 Task: Create a due date automation trigger when advanced on, on the monday of the week before a card is due add fields with custom field "Resume" set to a number greater or equal to 1 and greater or equal to 10 at 11:00 AM.
Action: Mouse moved to (973, 302)
Screenshot: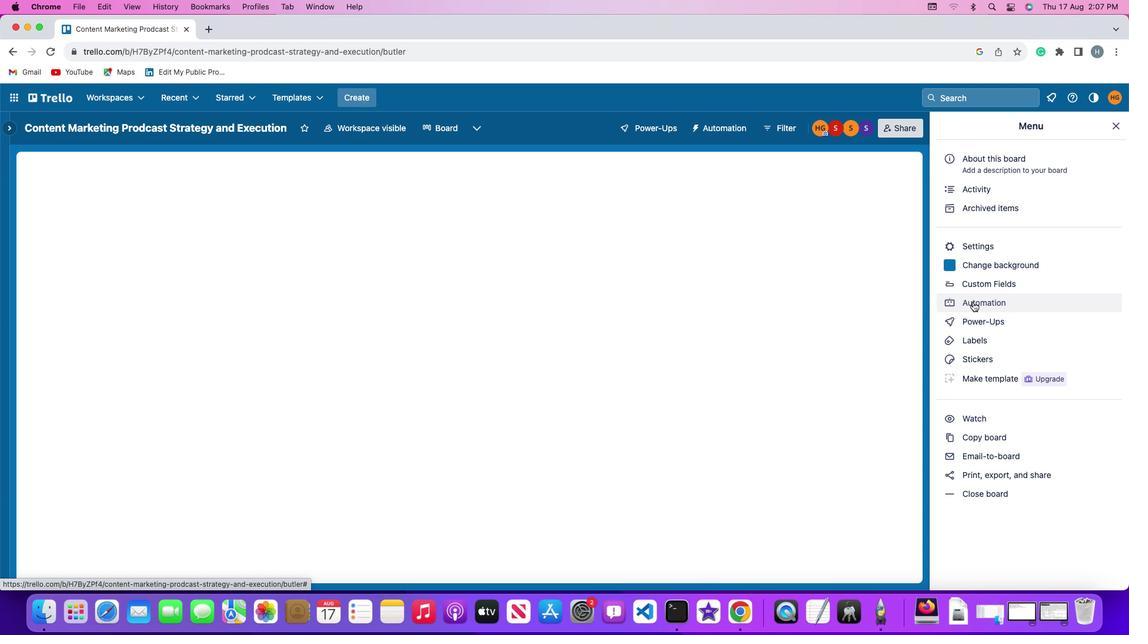 
Action: Mouse pressed left at (973, 302)
Screenshot: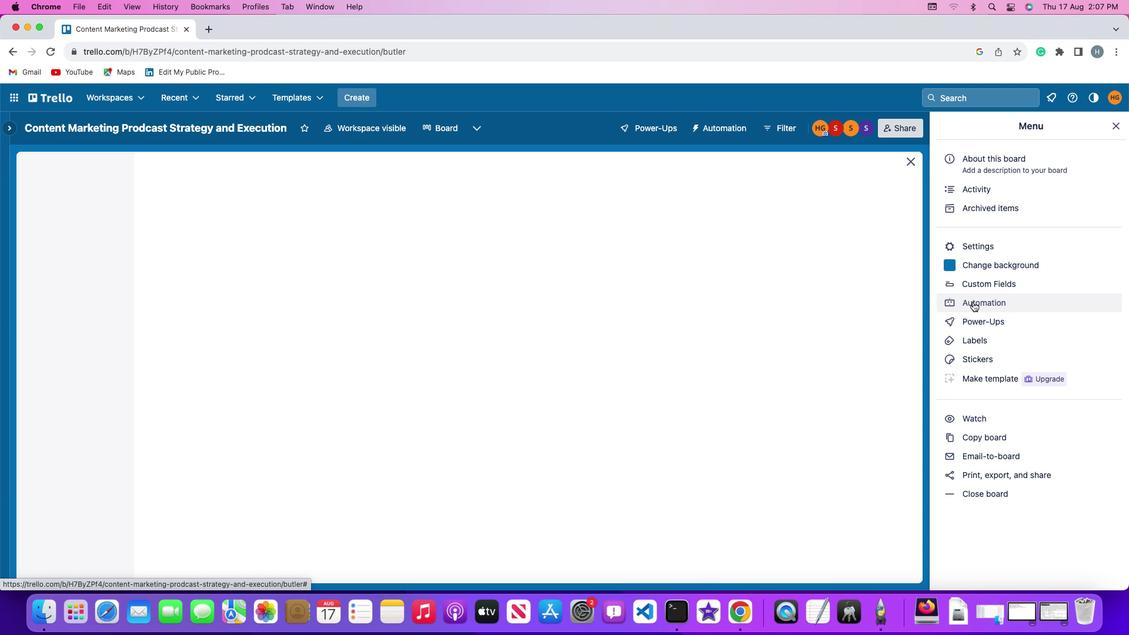 
Action: Mouse pressed left at (973, 302)
Screenshot: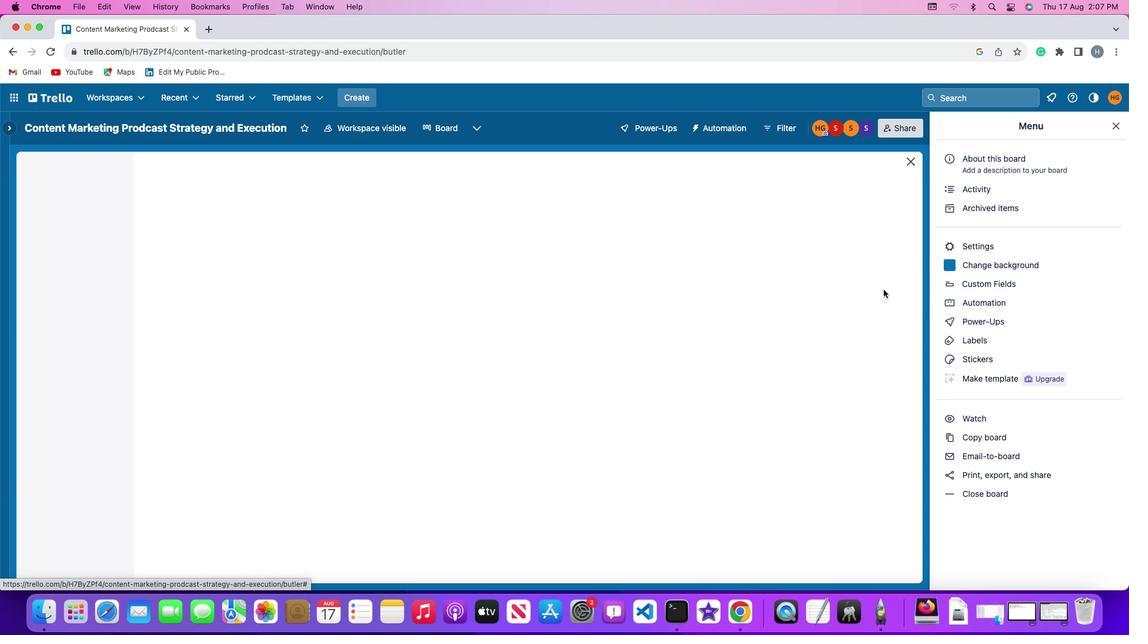 
Action: Mouse moved to (58, 275)
Screenshot: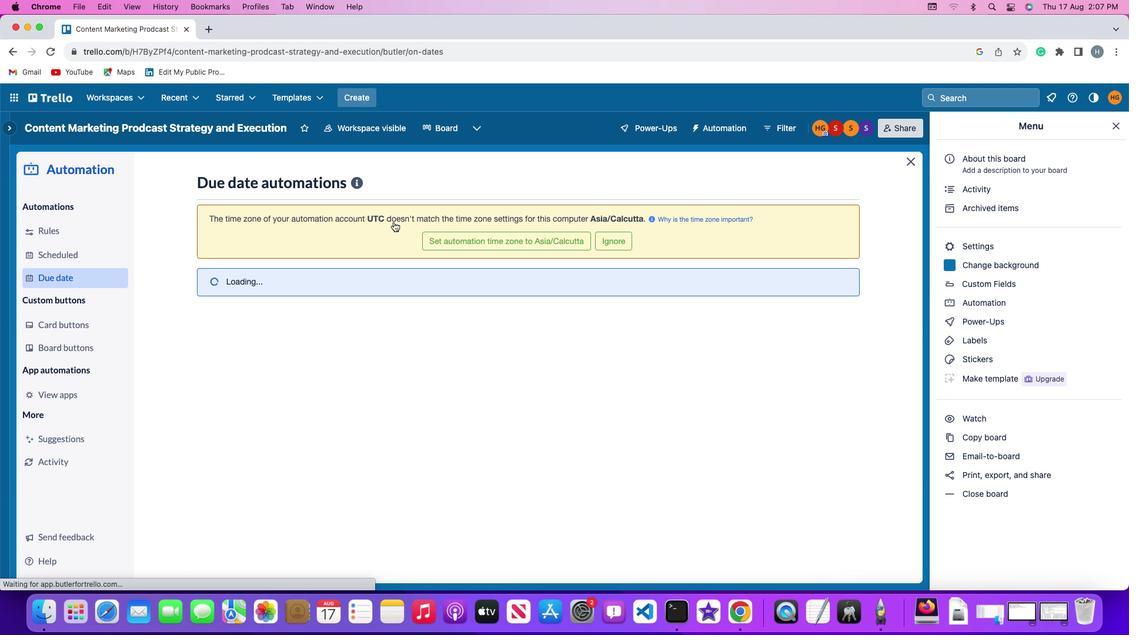 
Action: Mouse pressed left at (58, 275)
Screenshot: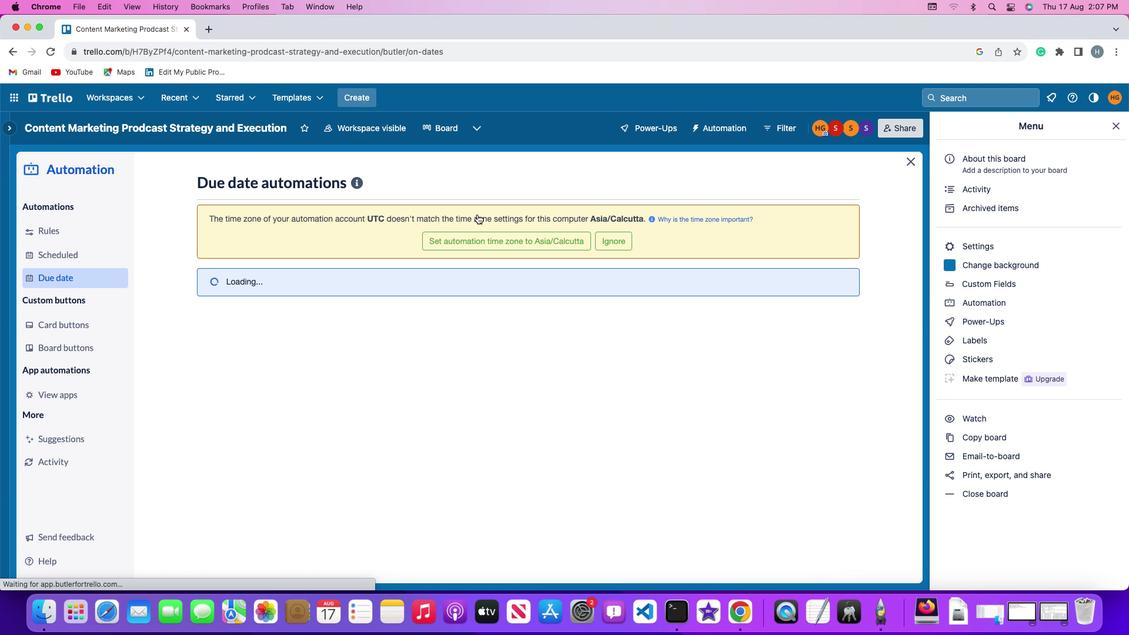 
Action: Mouse moved to (771, 180)
Screenshot: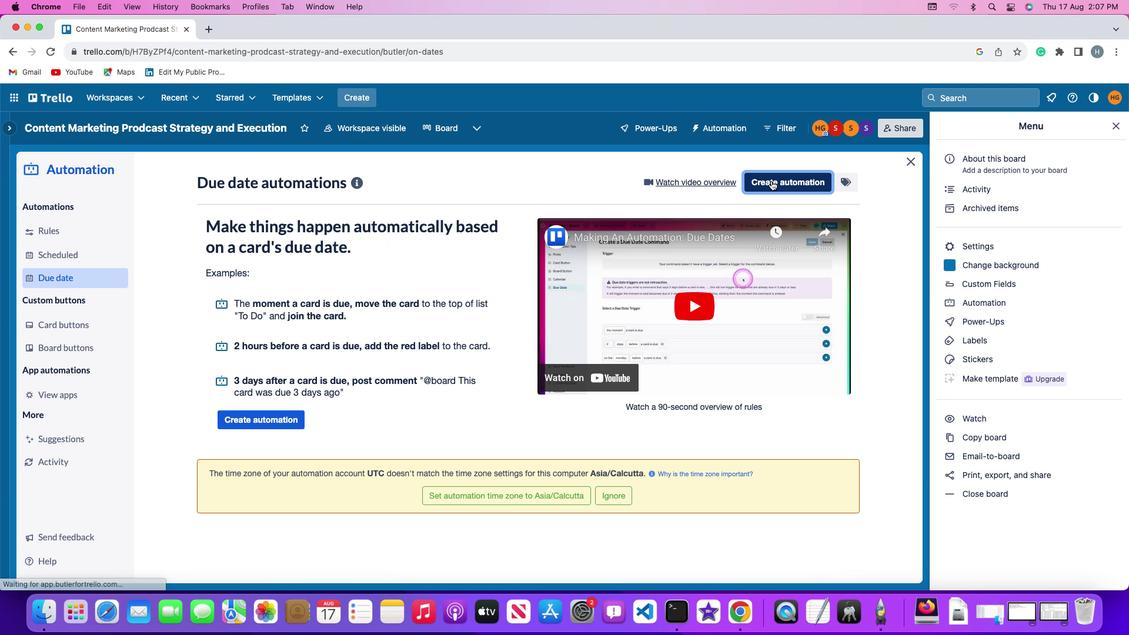 
Action: Mouse pressed left at (771, 180)
Screenshot: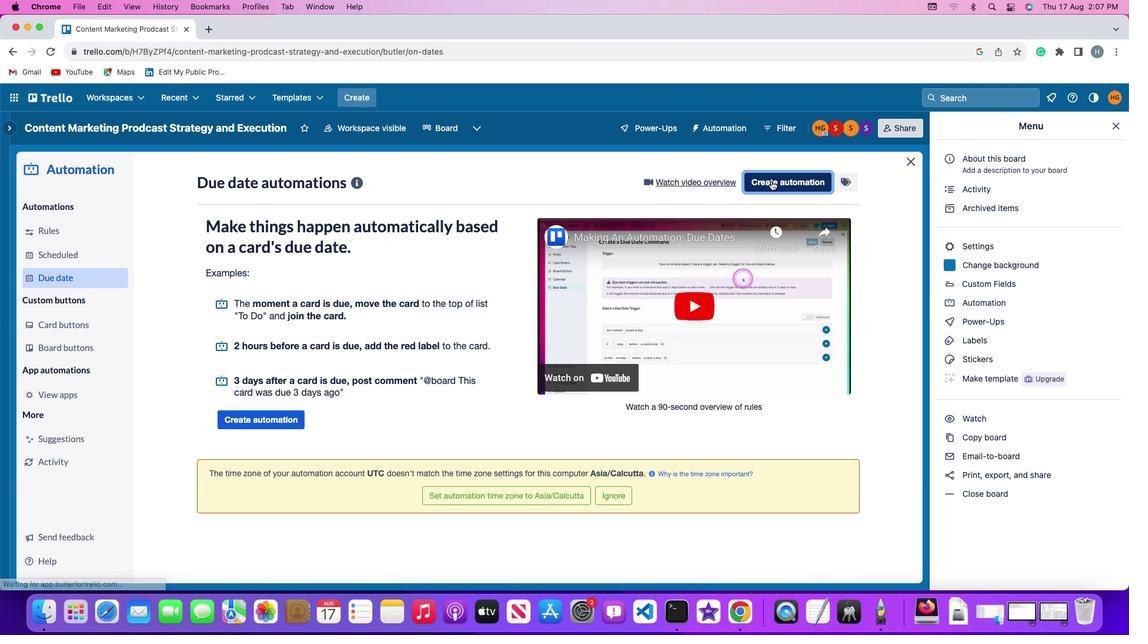 
Action: Mouse moved to (221, 293)
Screenshot: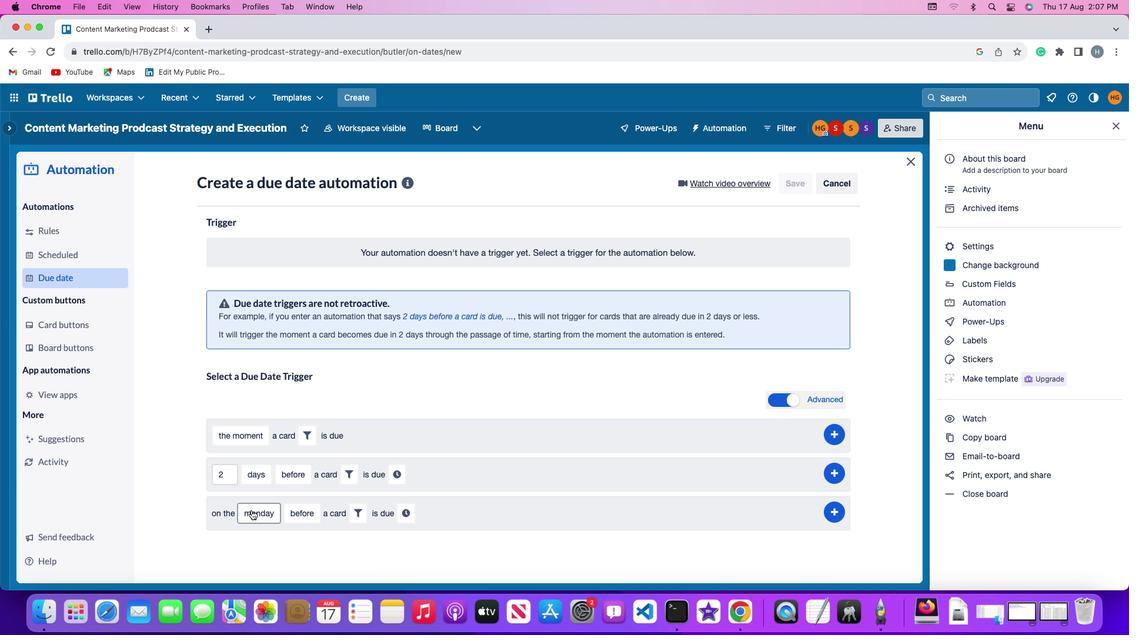 
Action: Mouse pressed left at (221, 293)
Screenshot: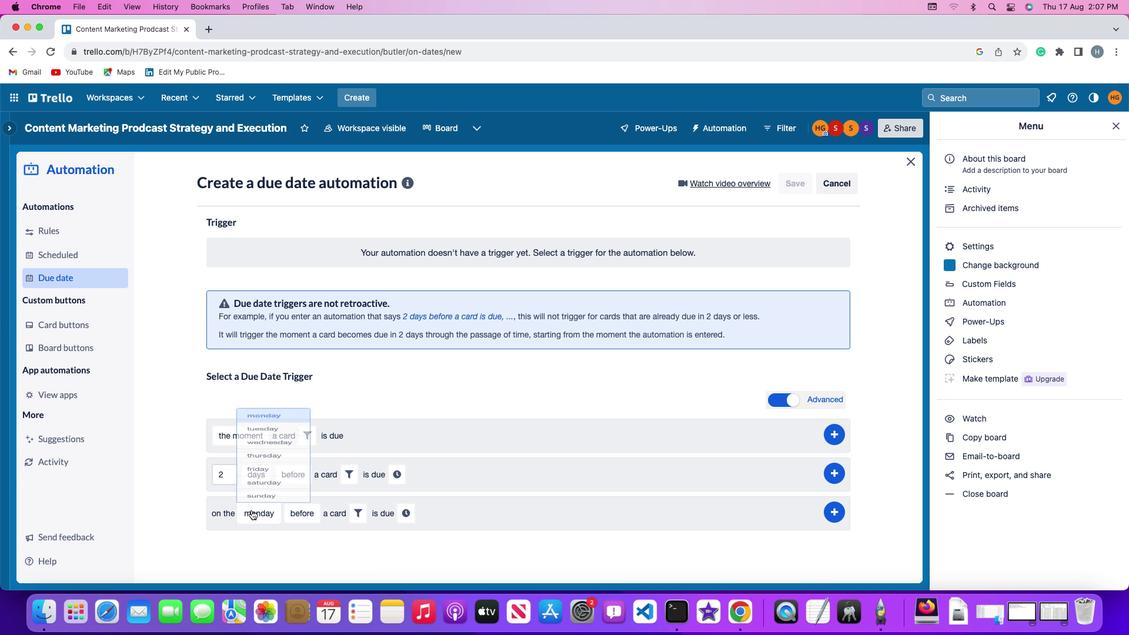 
Action: Mouse moved to (251, 510)
Screenshot: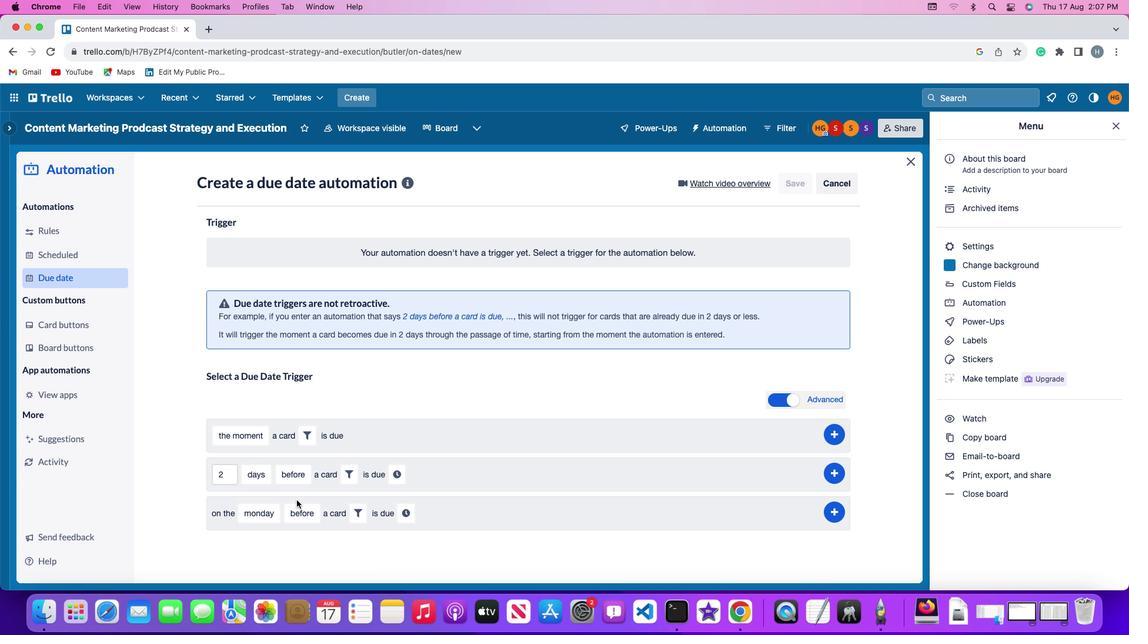
Action: Mouse pressed left at (251, 510)
Screenshot: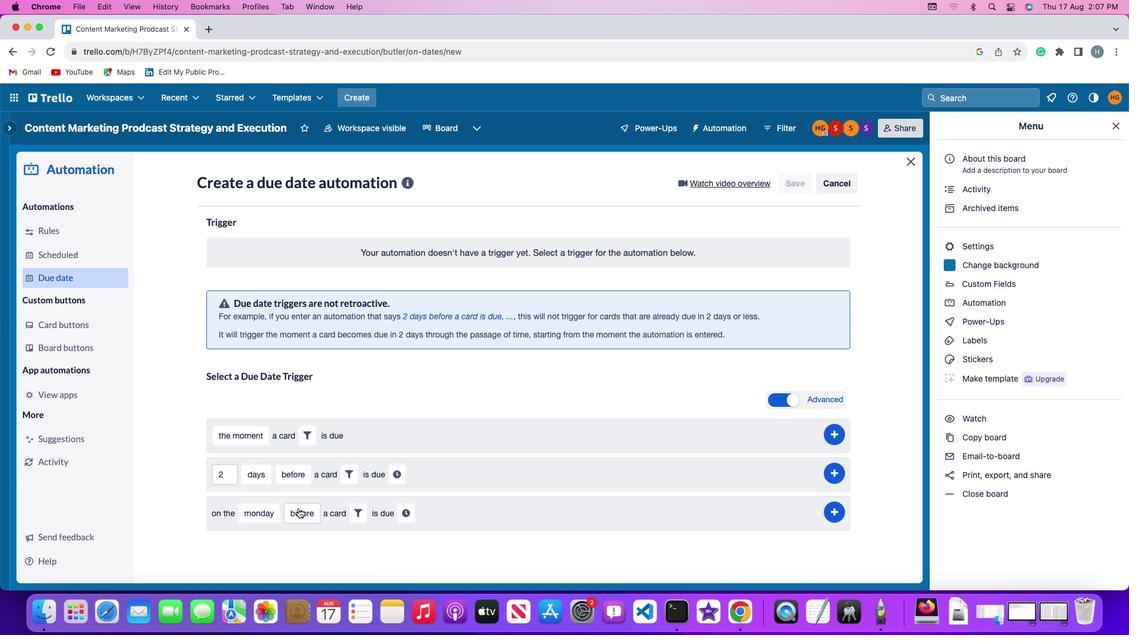 
Action: Mouse moved to (272, 346)
Screenshot: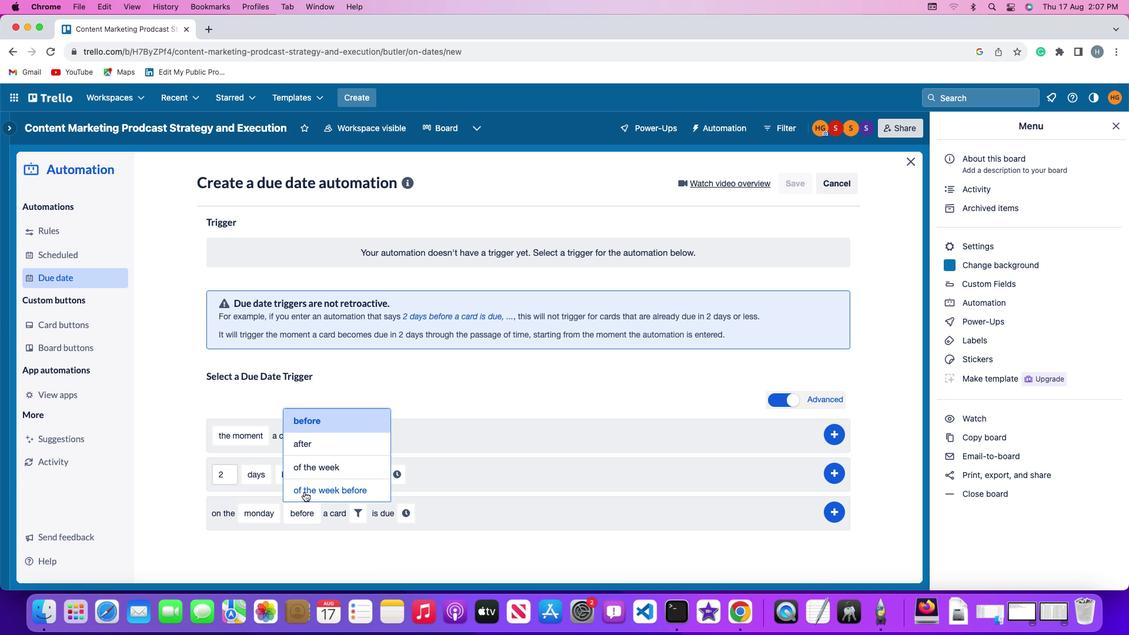 
Action: Mouse pressed left at (272, 346)
Screenshot: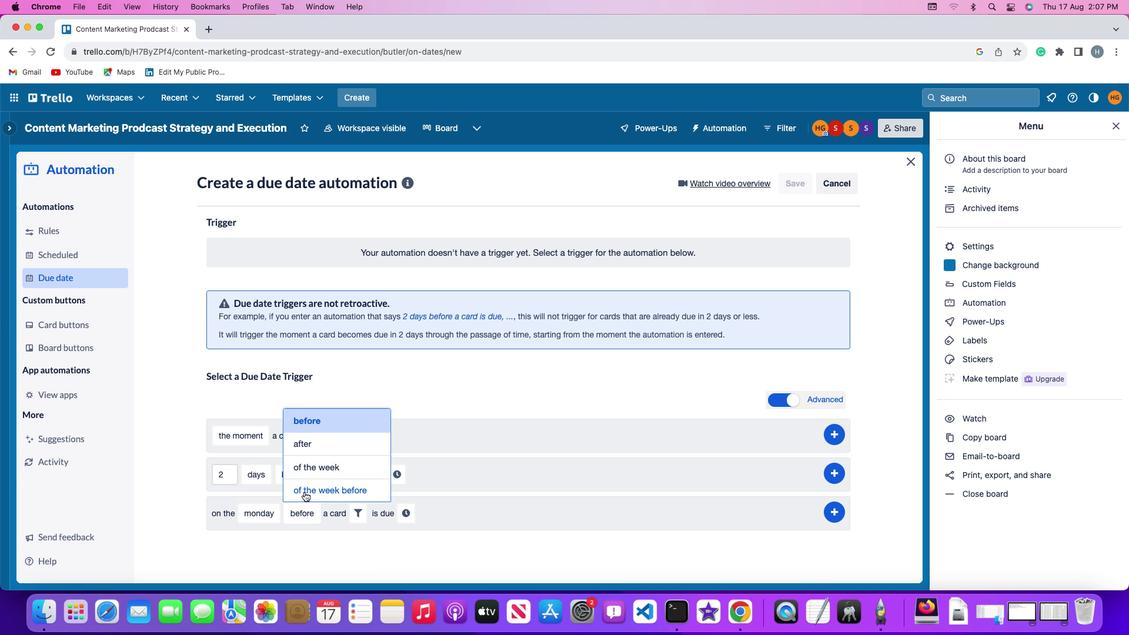 
Action: Mouse moved to (298, 511)
Screenshot: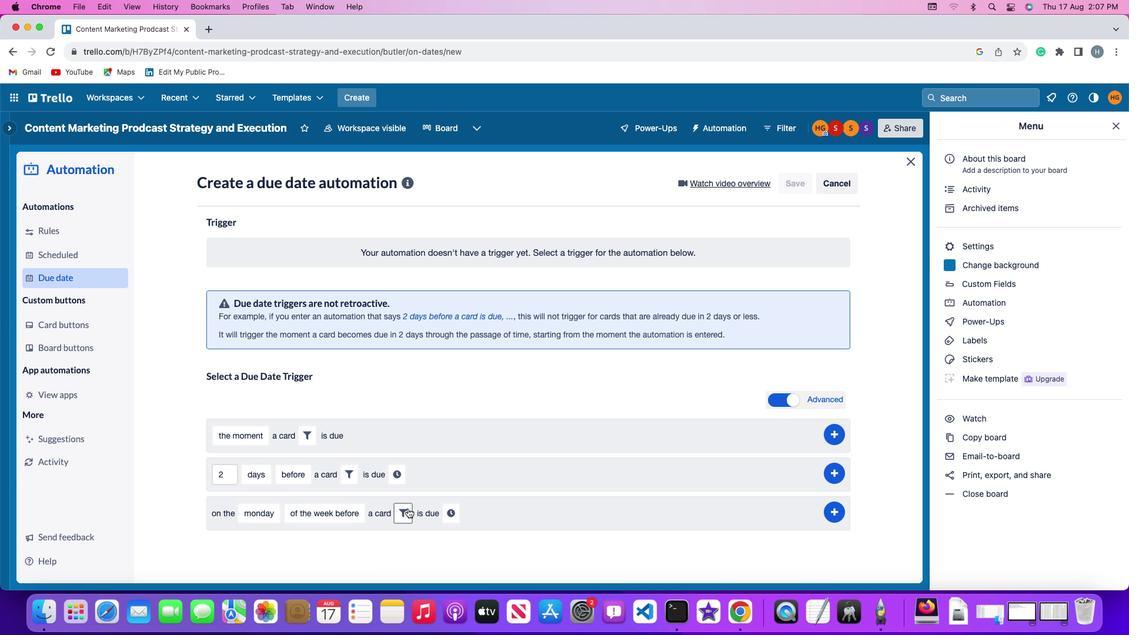 
Action: Mouse pressed left at (298, 511)
Screenshot: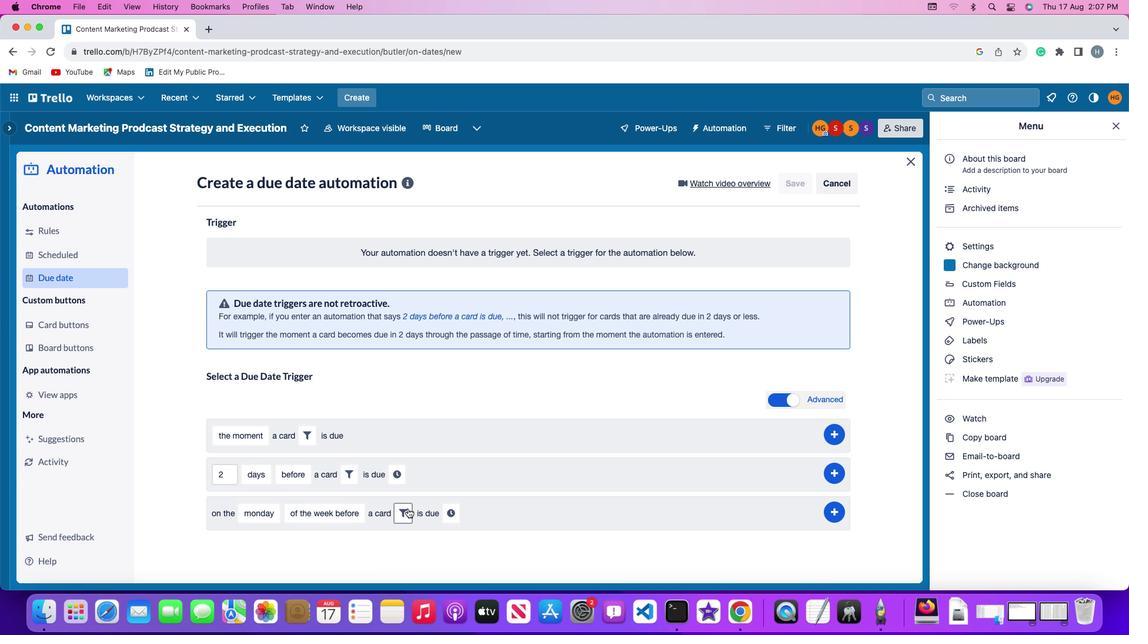 
Action: Mouse moved to (304, 492)
Screenshot: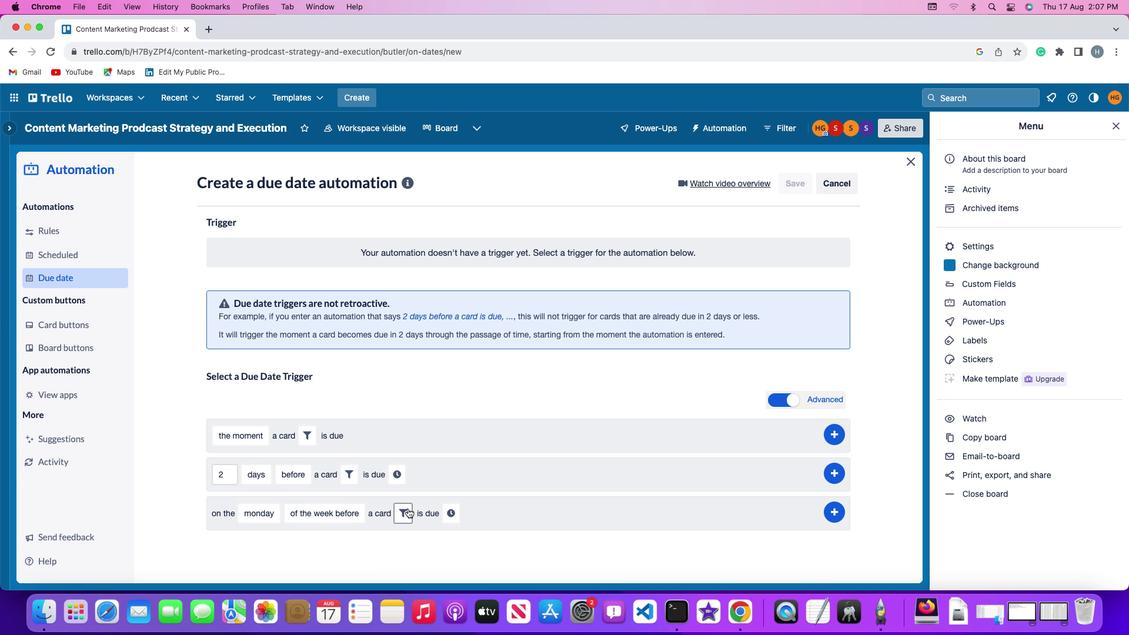 
Action: Mouse pressed left at (304, 492)
Screenshot: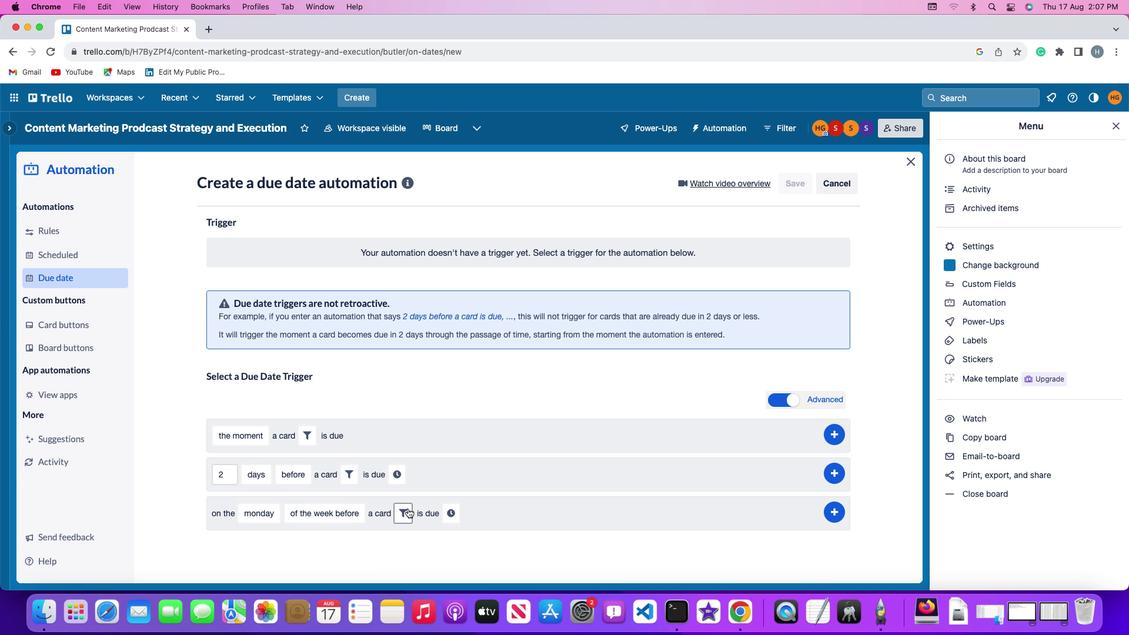 
Action: Mouse moved to (407, 508)
Screenshot: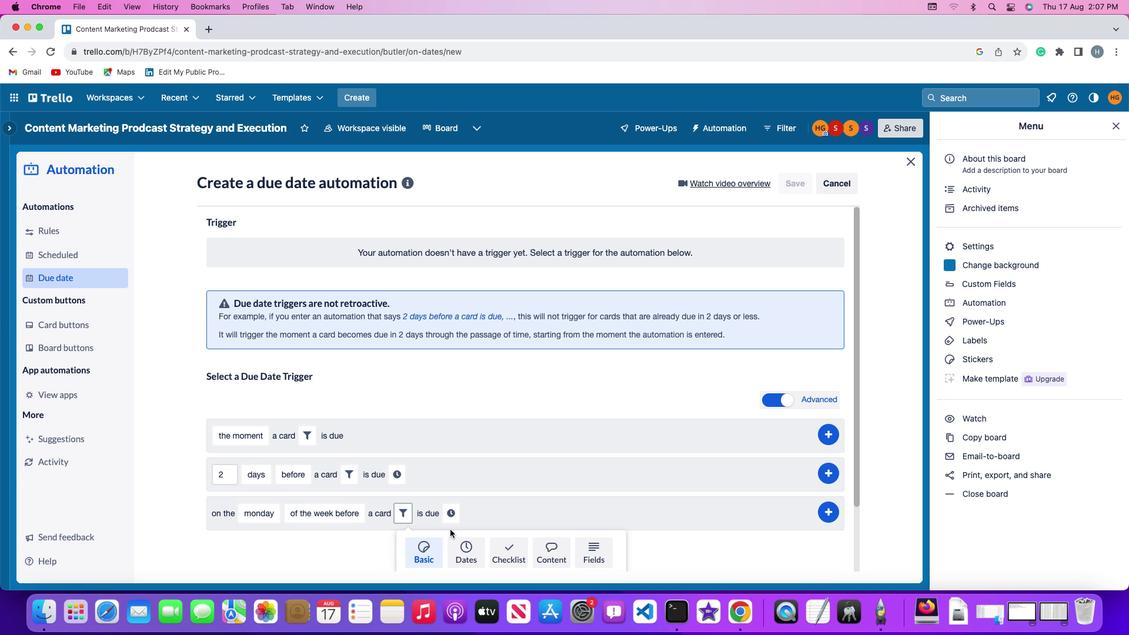 
Action: Mouse pressed left at (407, 508)
Screenshot: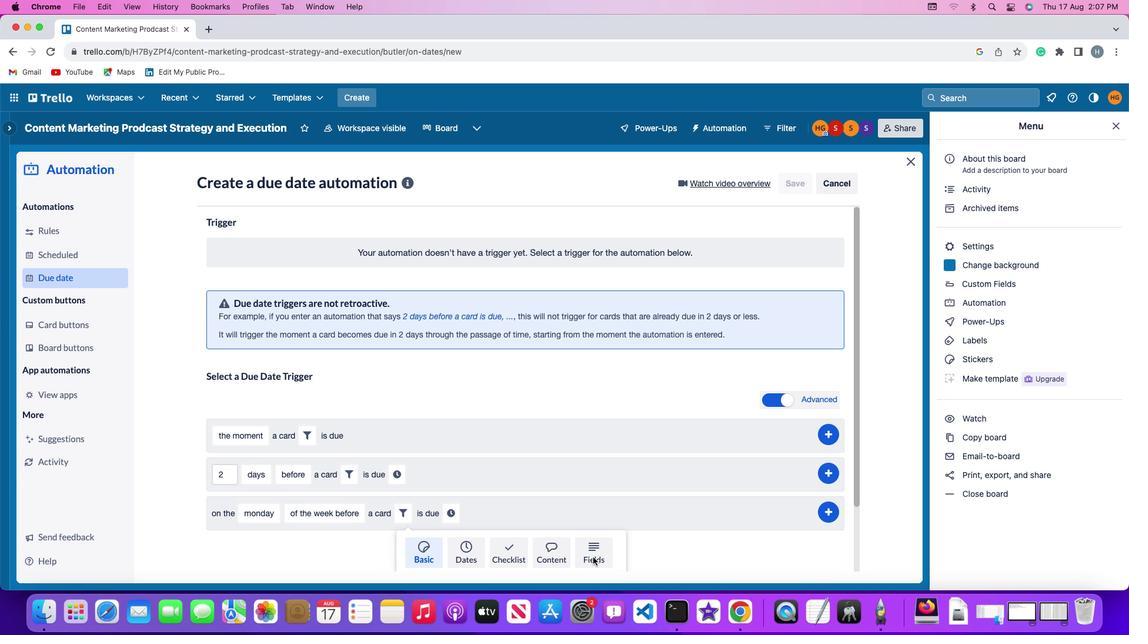 
Action: Mouse moved to (593, 557)
Screenshot: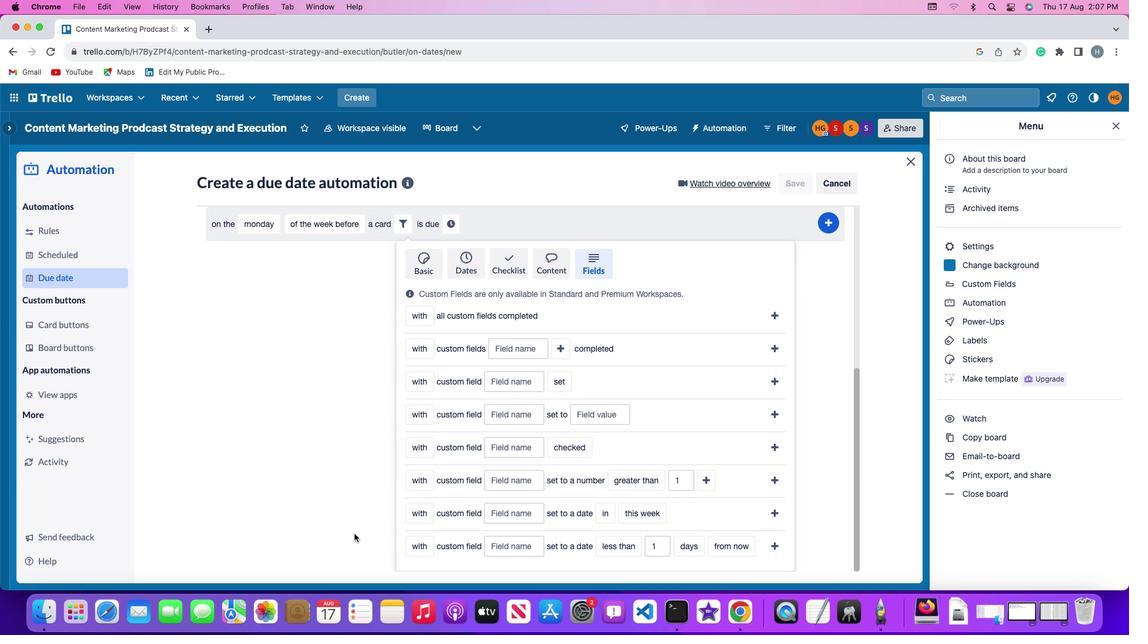 
Action: Mouse pressed left at (593, 557)
Screenshot: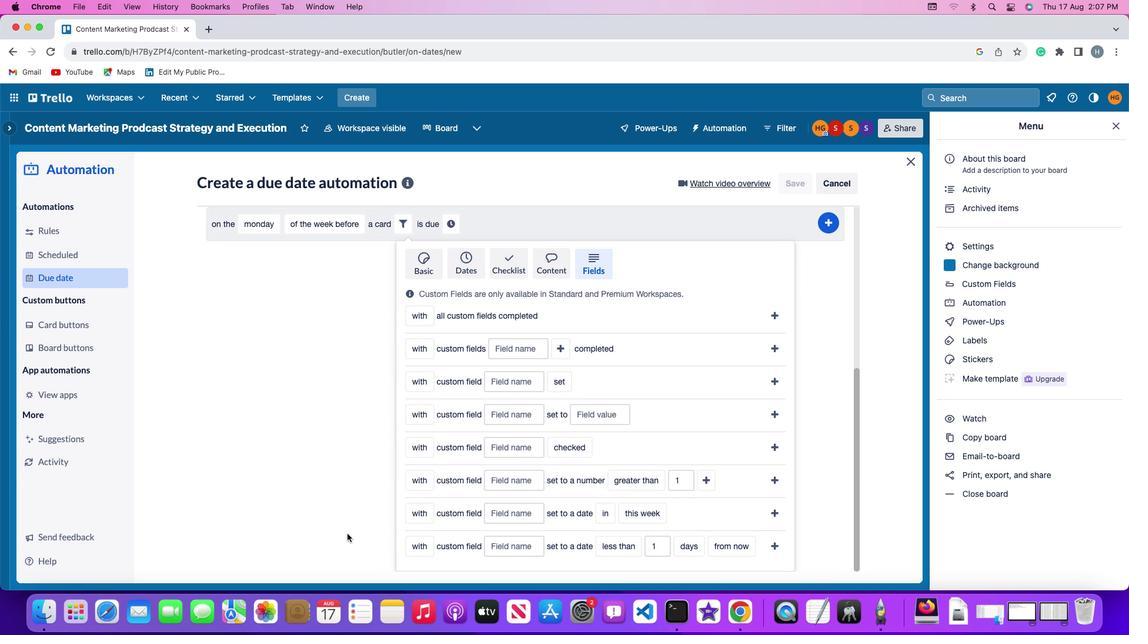 
Action: Mouse moved to (363, 540)
Screenshot: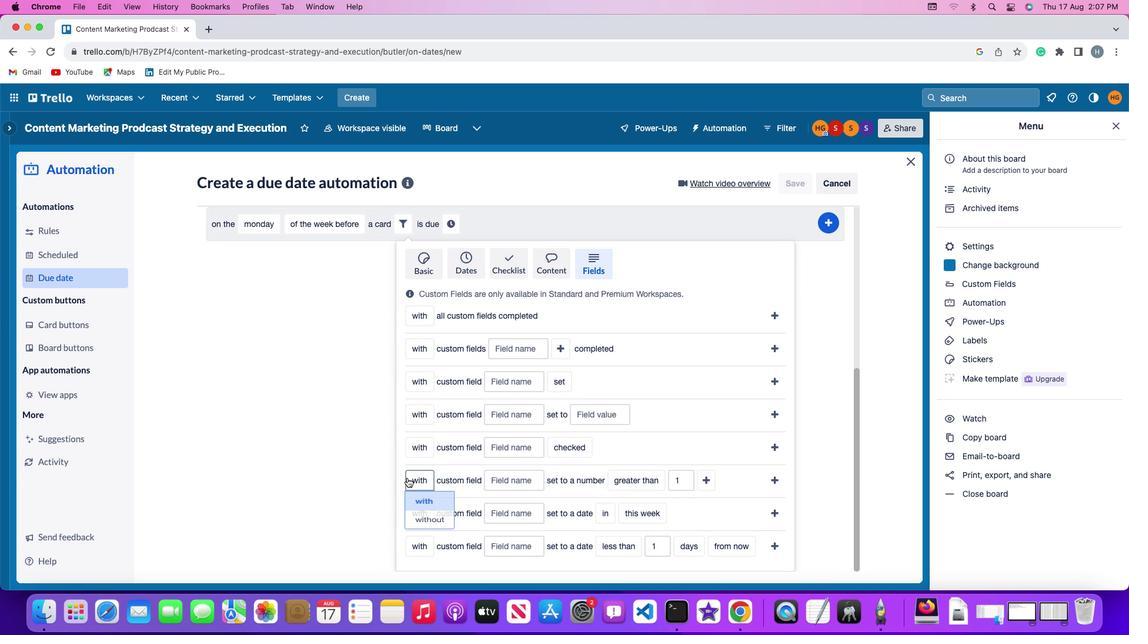 
Action: Mouse scrolled (363, 540) with delta (0, 0)
Screenshot: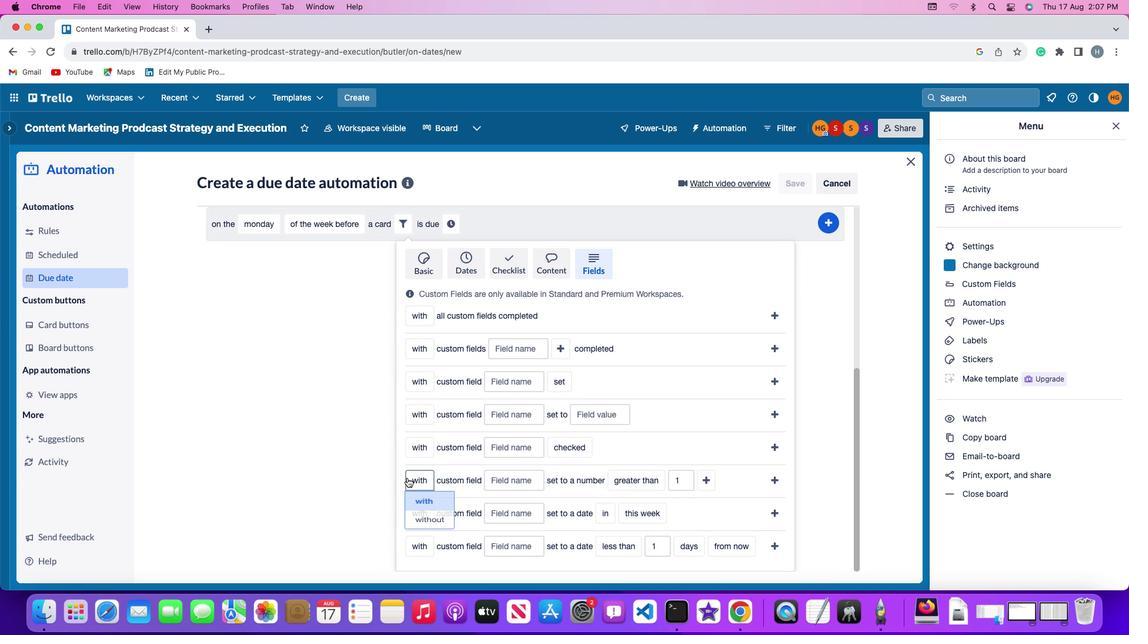 
Action: Mouse scrolled (363, 540) with delta (0, 0)
Screenshot: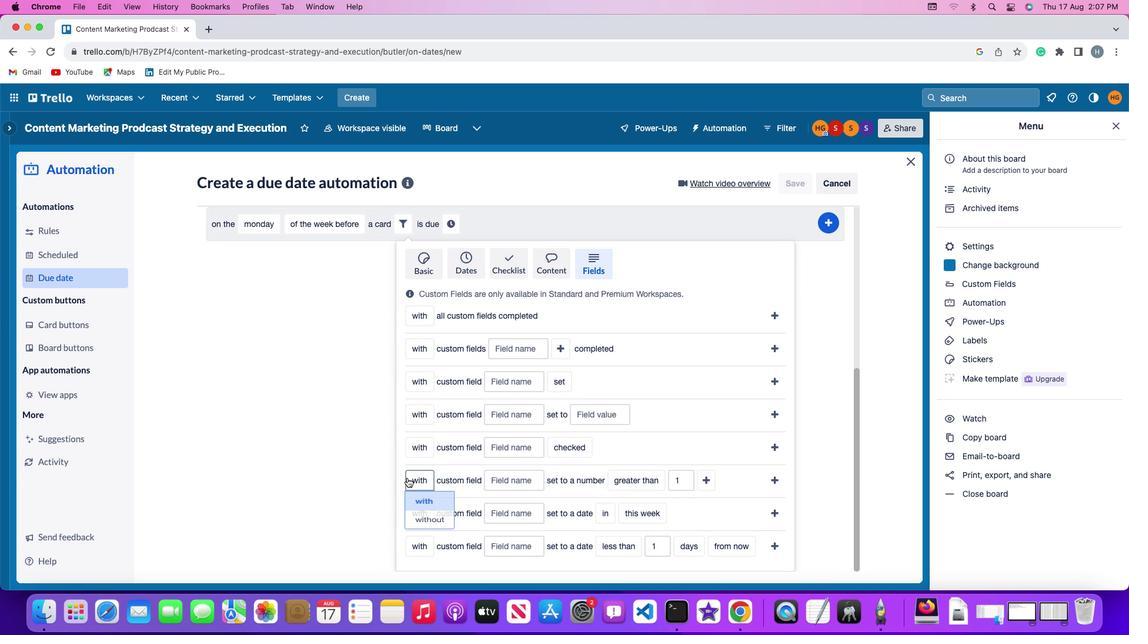 
Action: Mouse scrolled (363, 540) with delta (0, -1)
Screenshot: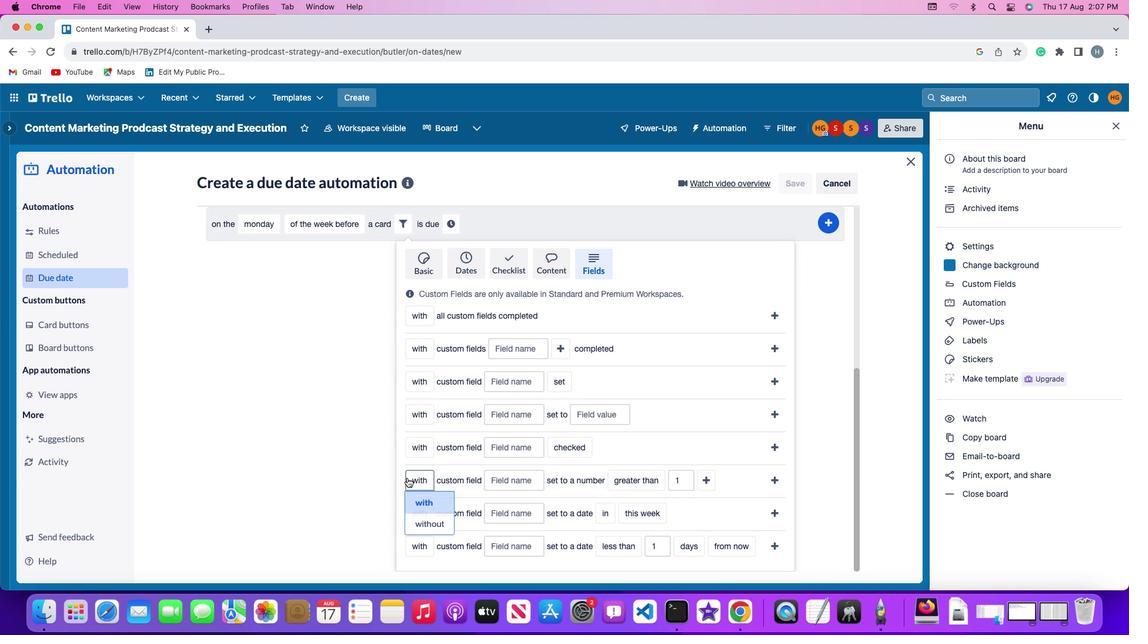 
Action: Mouse scrolled (363, 540) with delta (0, -2)
Screenshot: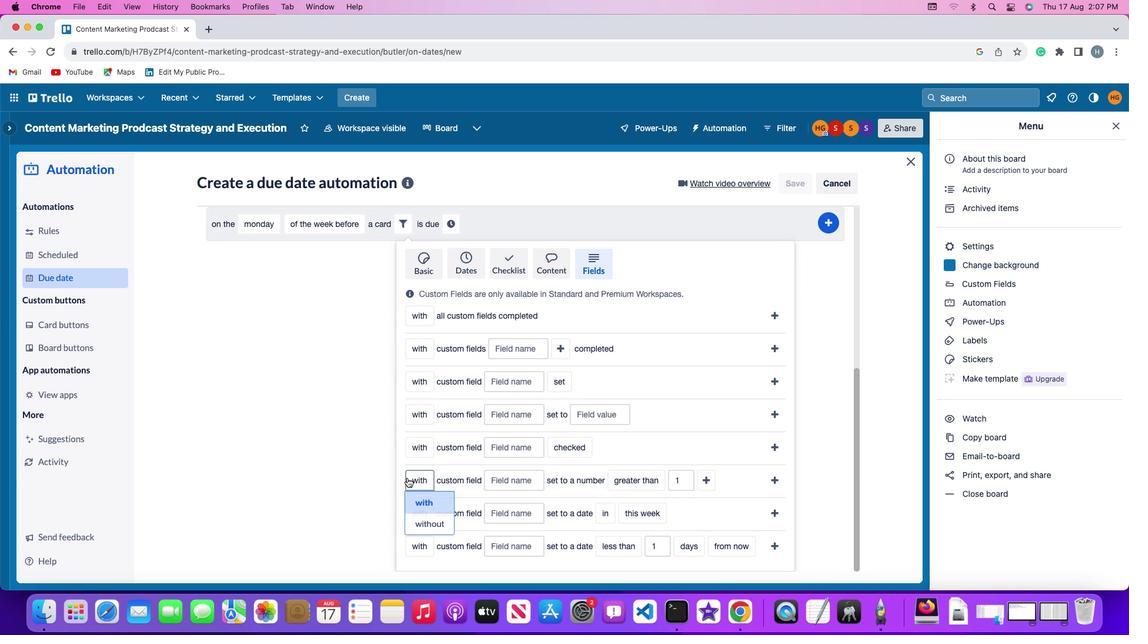 
Action: Mouse moved to (363, 539)
Screenshot: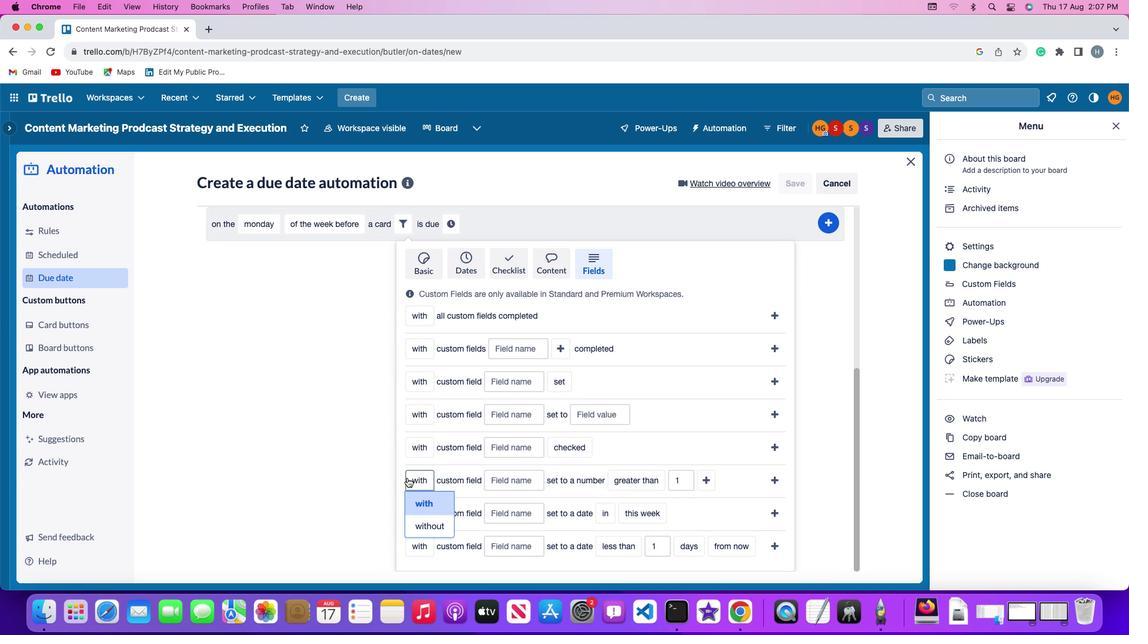
Action: Mouse scrolled (363, 539) with delta (0, -3)
Screenshot: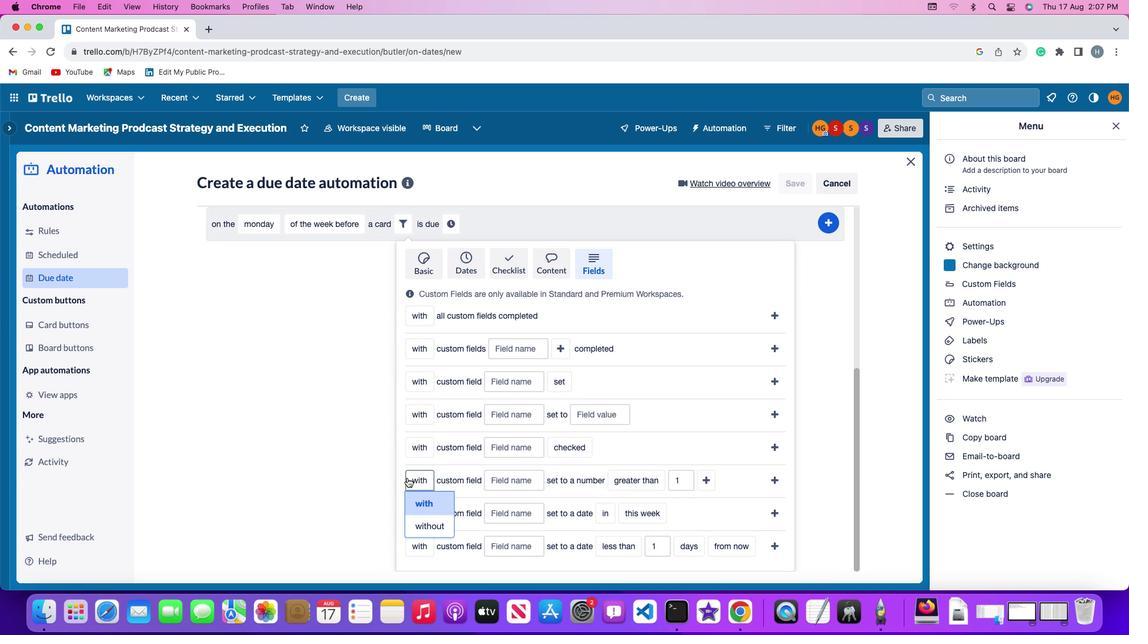 
Action: Mouse moved to (361, 536)
Screenshot: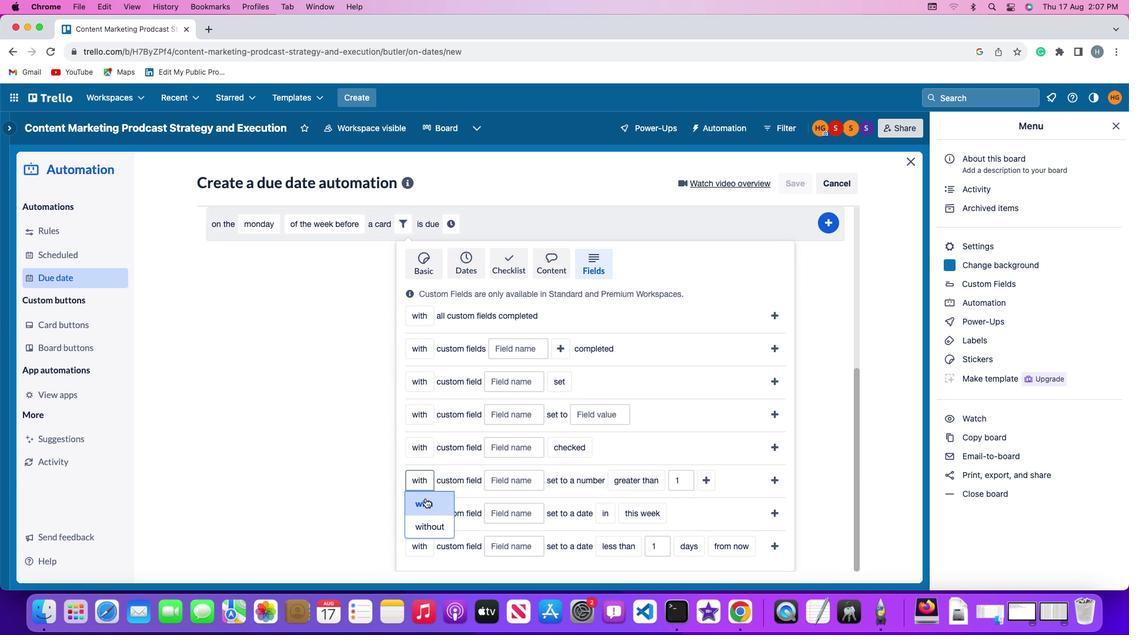 
Action: Mouse scrolled (361, 536) with delta (0, 0)
Screenshot: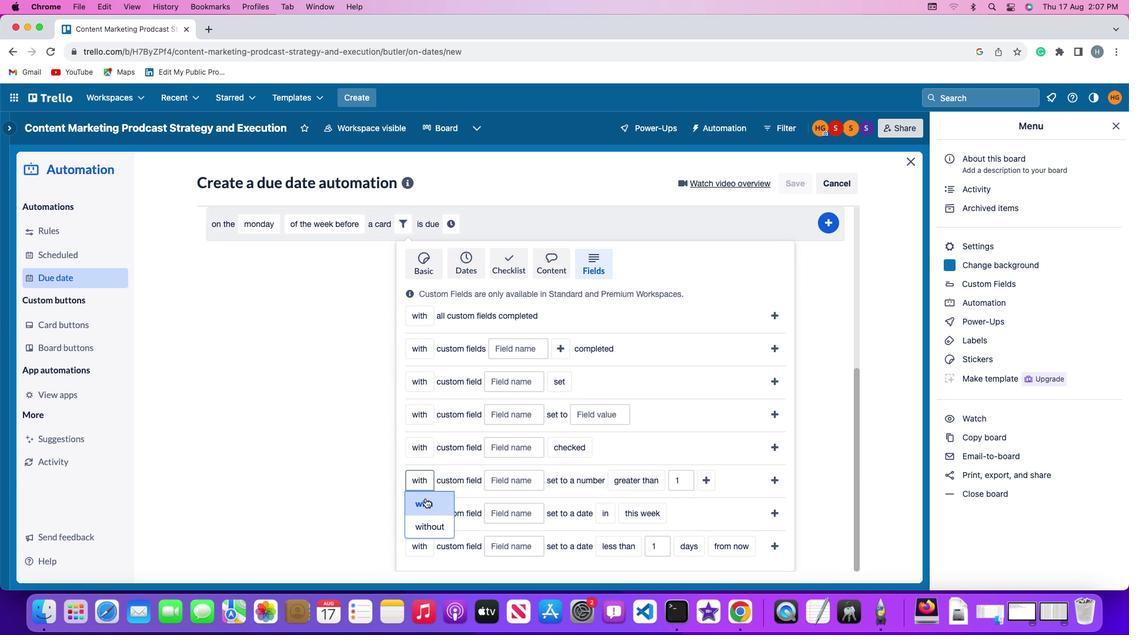 
Action: Mouse scrolled (361, 536) with delta (0, 0)
Screenshot: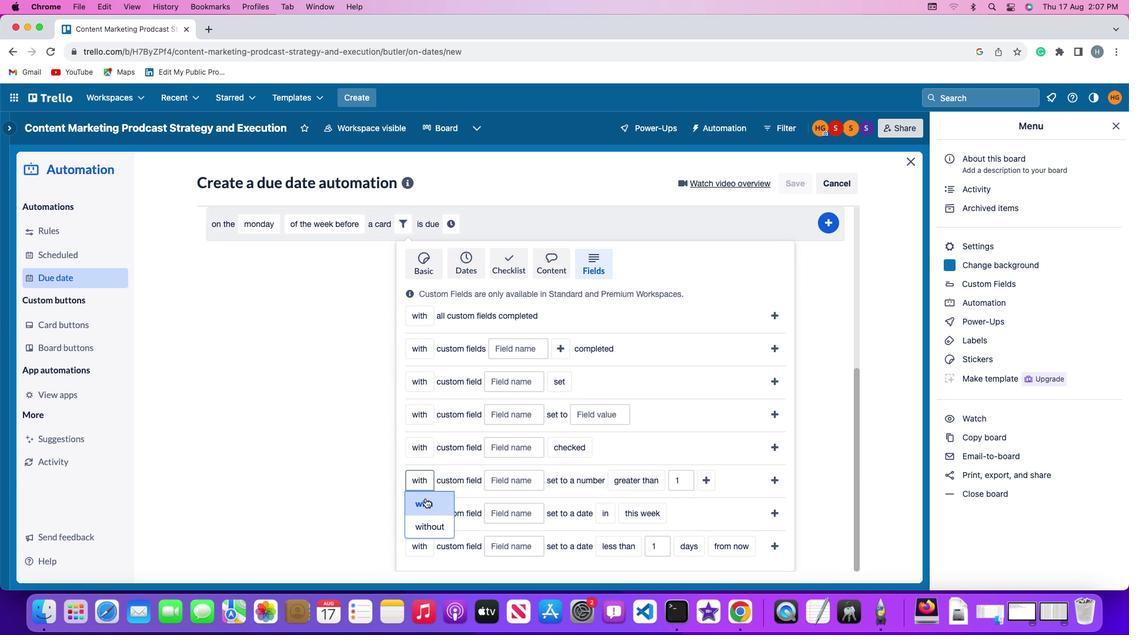 
Action: Mouse scrolled (361, 536) with delta (0, -1)
Screenshot: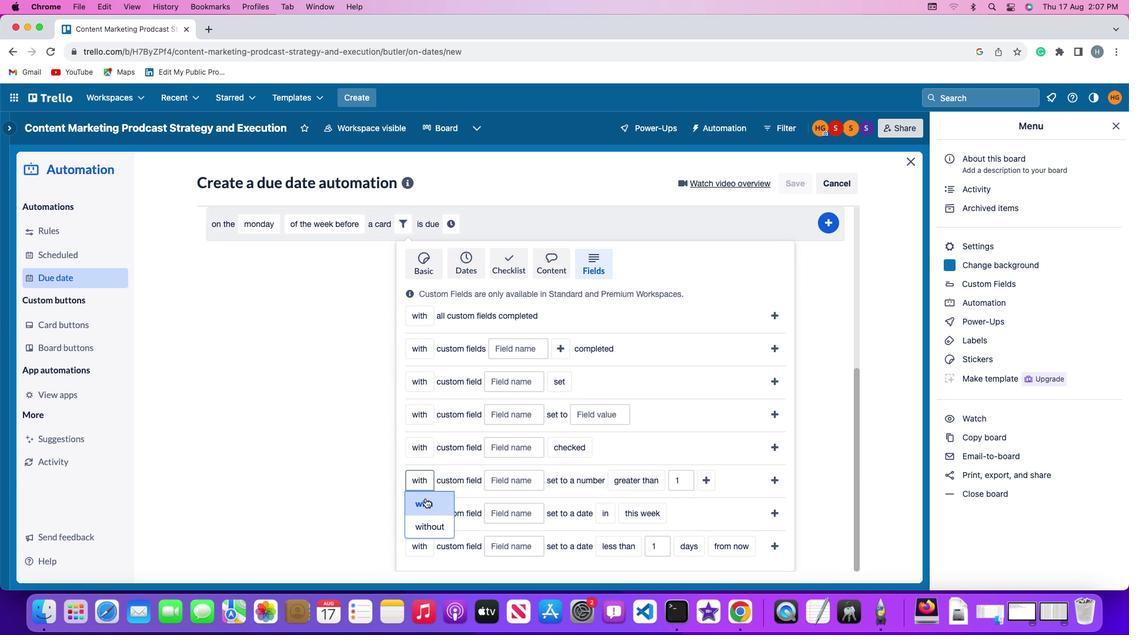 
Action: Mouse scrolled (361, 536) with delta (0, -2)
Screenshot: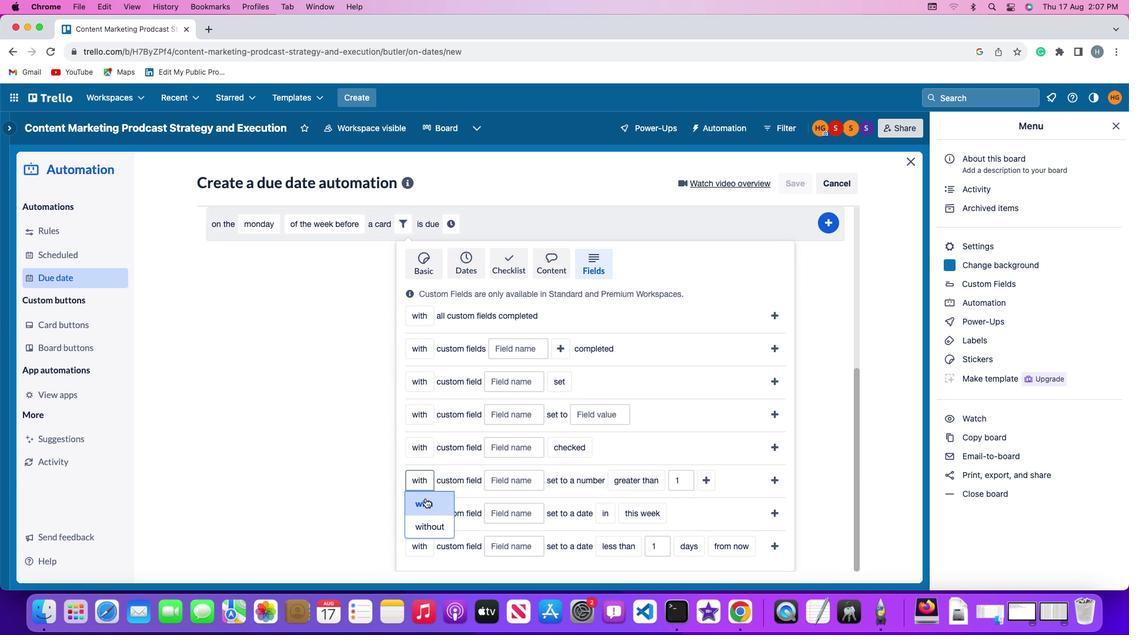 
Action: Mouse moved to (361, 536)
Screenshot: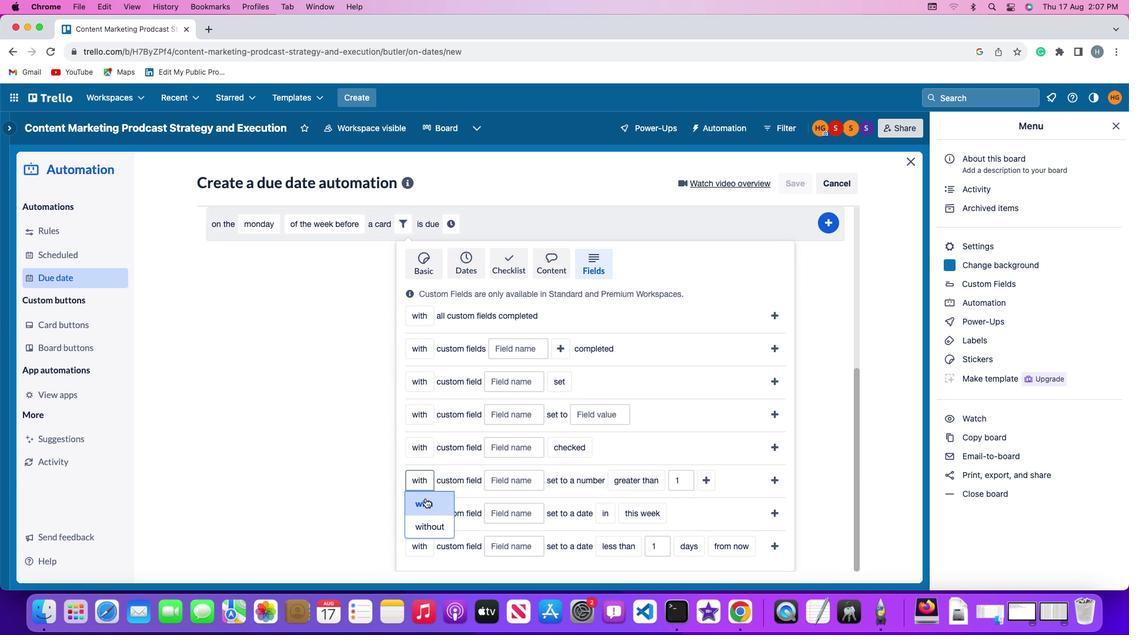 
Action: Mouse scrolled (361, 536) with delta (0, -3)
Screenshot: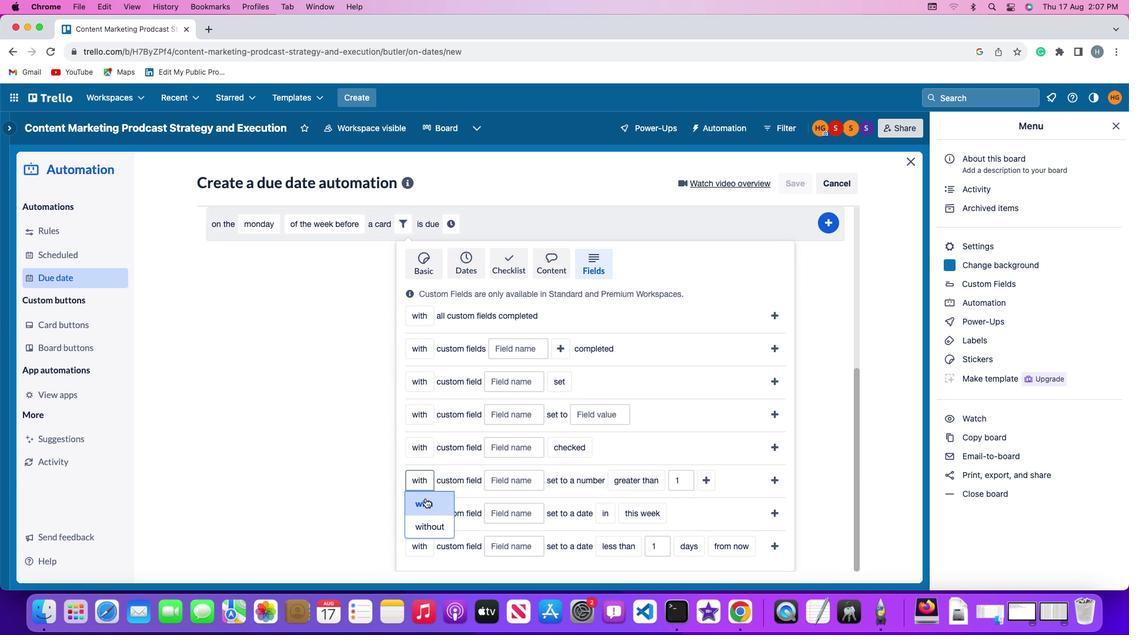 
Action: Mouse moved to (407, 477)
Screenshot: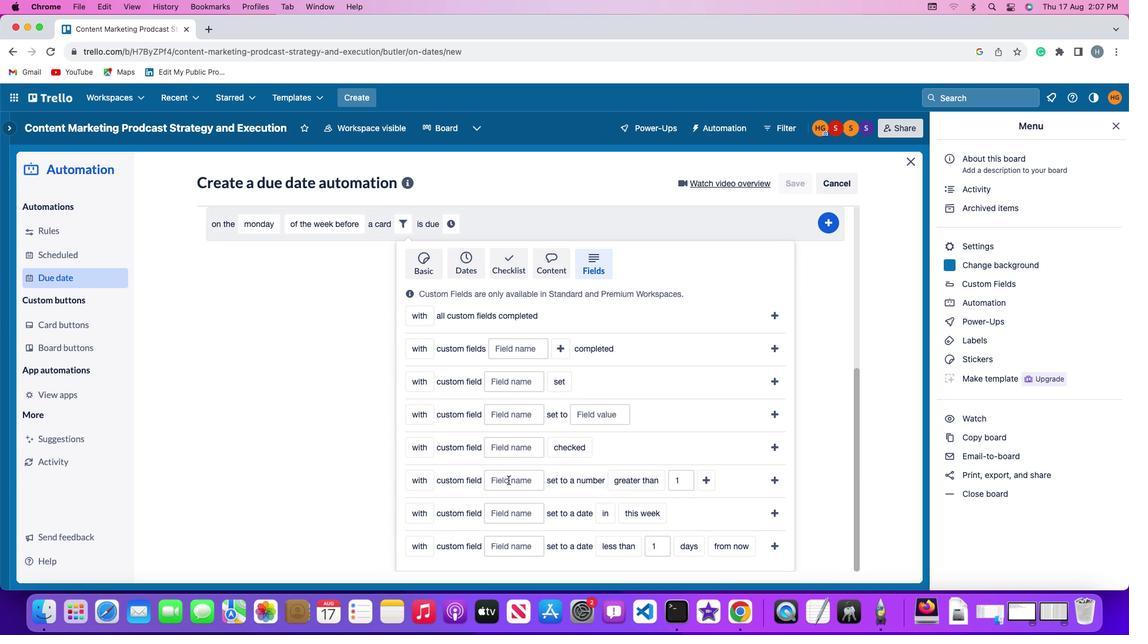 
Action: Mouse pressed left at (407, 477)
Screenshot: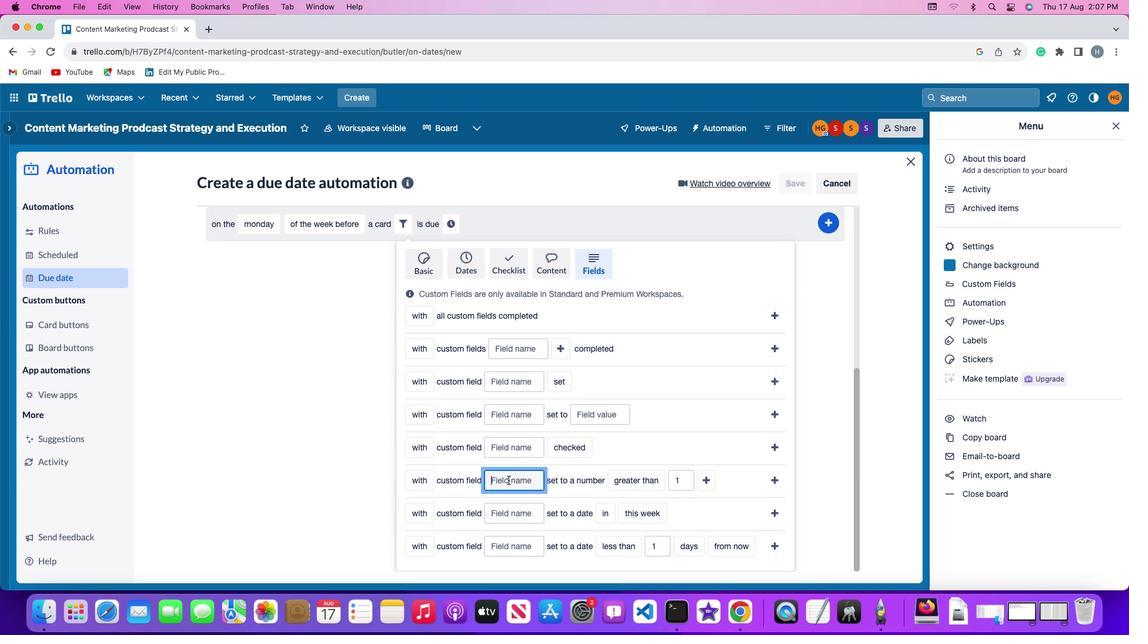 
Action: Mouse moved to (425, 498)
Screenshot: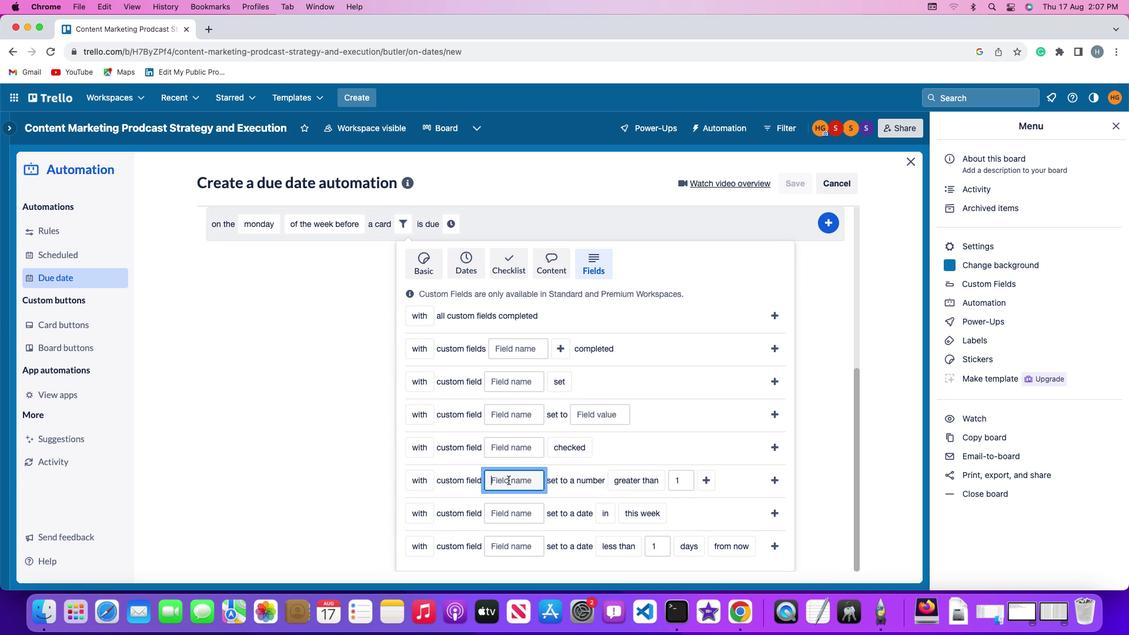 
Action: Mouse pressed left at (425, 498)
Screenshot: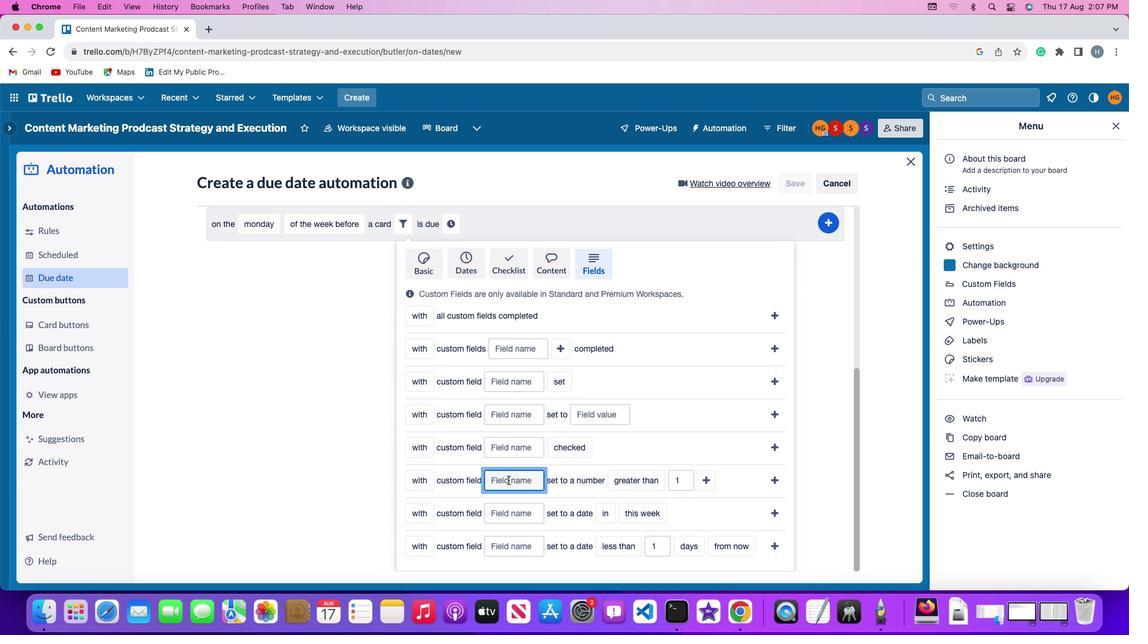 
Action: Mouse moved to (508, 480)
Screenshot: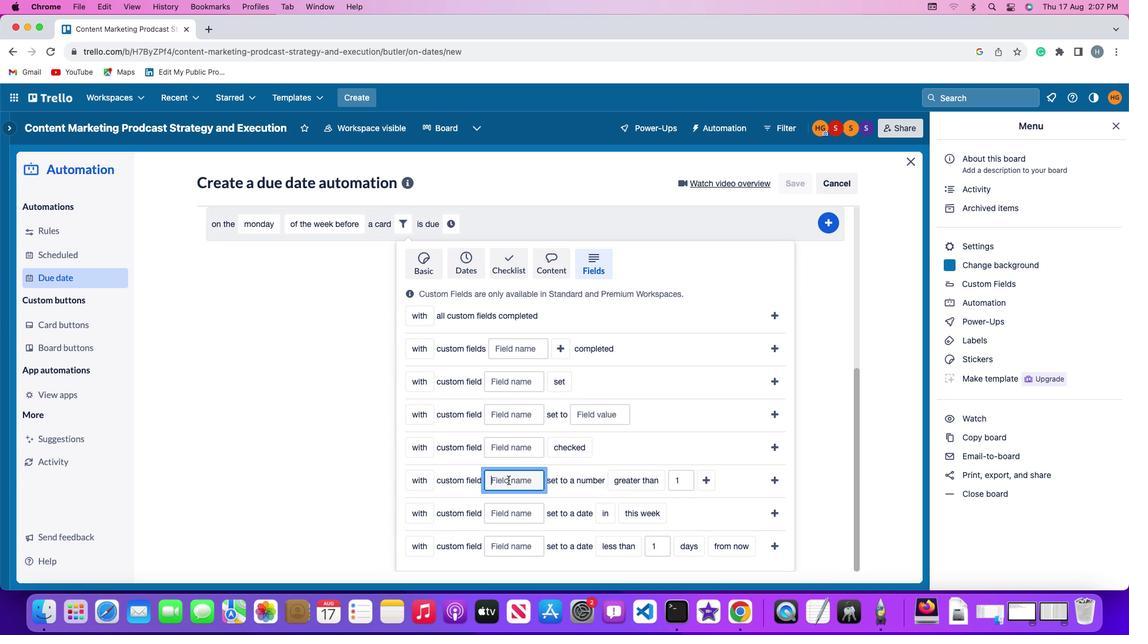 
Action: Mouse pressed left at (508, 480)
Screenshot: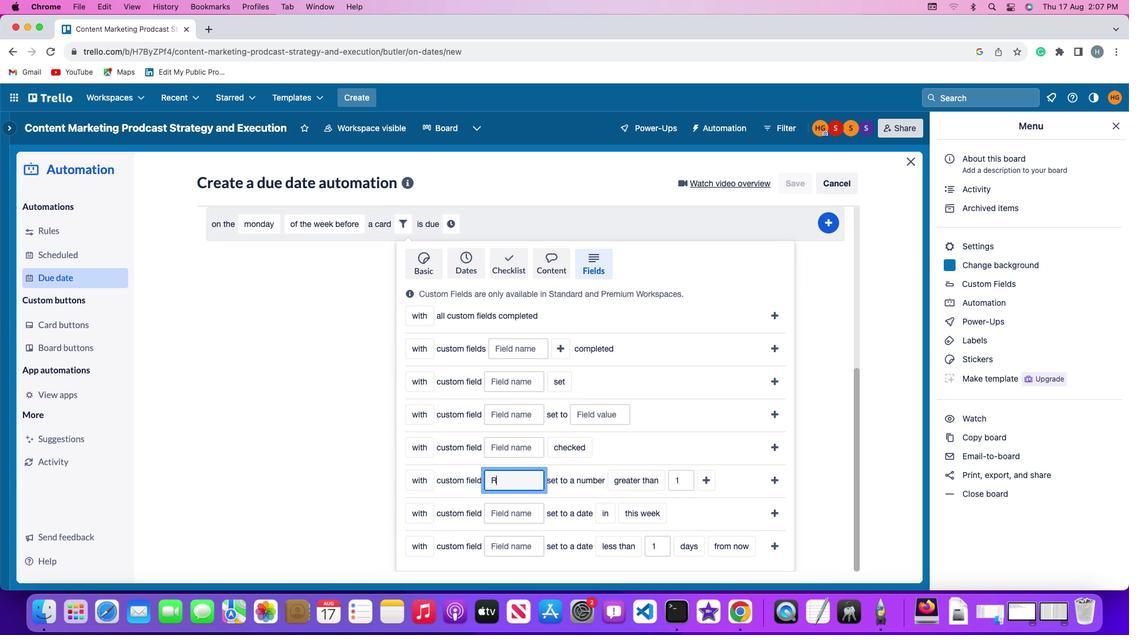 
Action: Key pressed Key.shift'R''e''s''u''m''e'
Screenshot: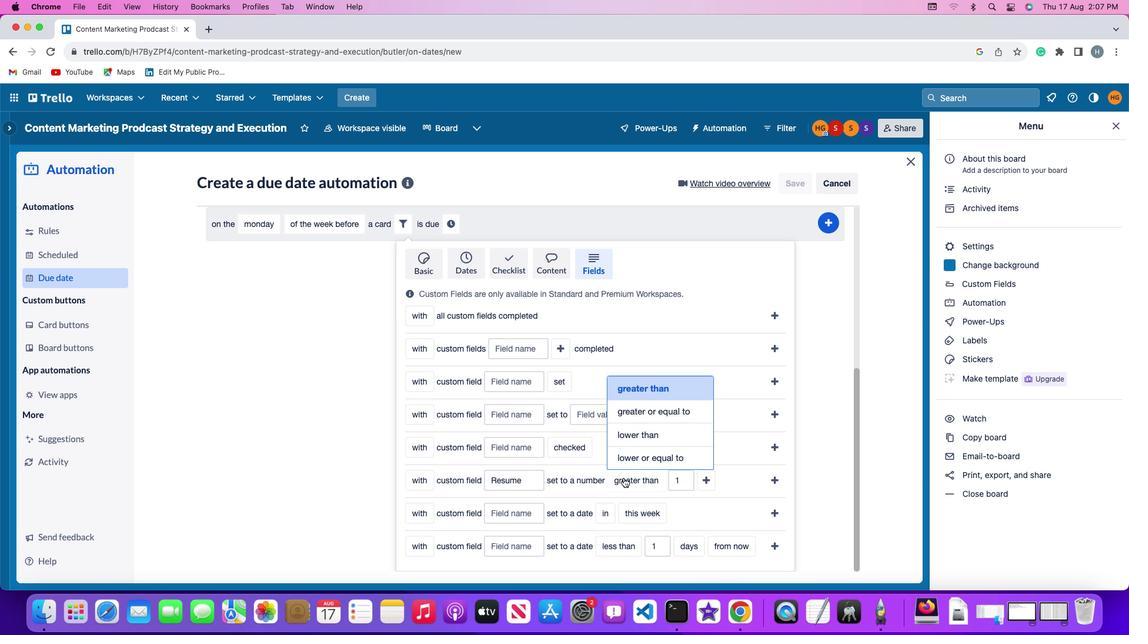 
Action: Mouse moved to (623, 477)
Screenshot: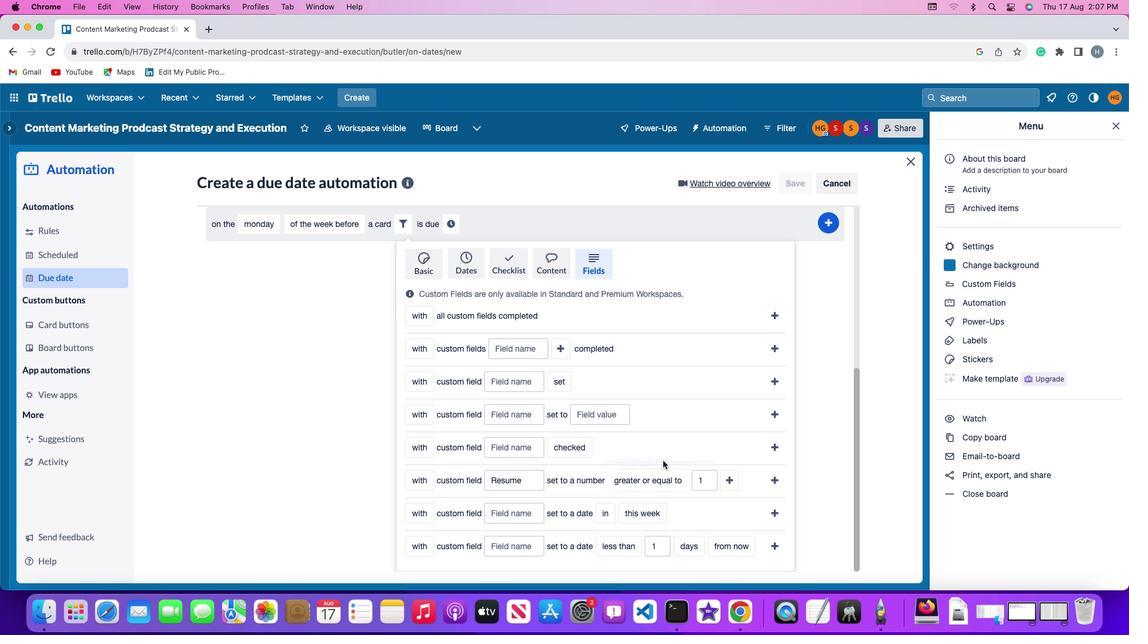 
Action: Mouse pressed left at (623, 477)
Screenshot: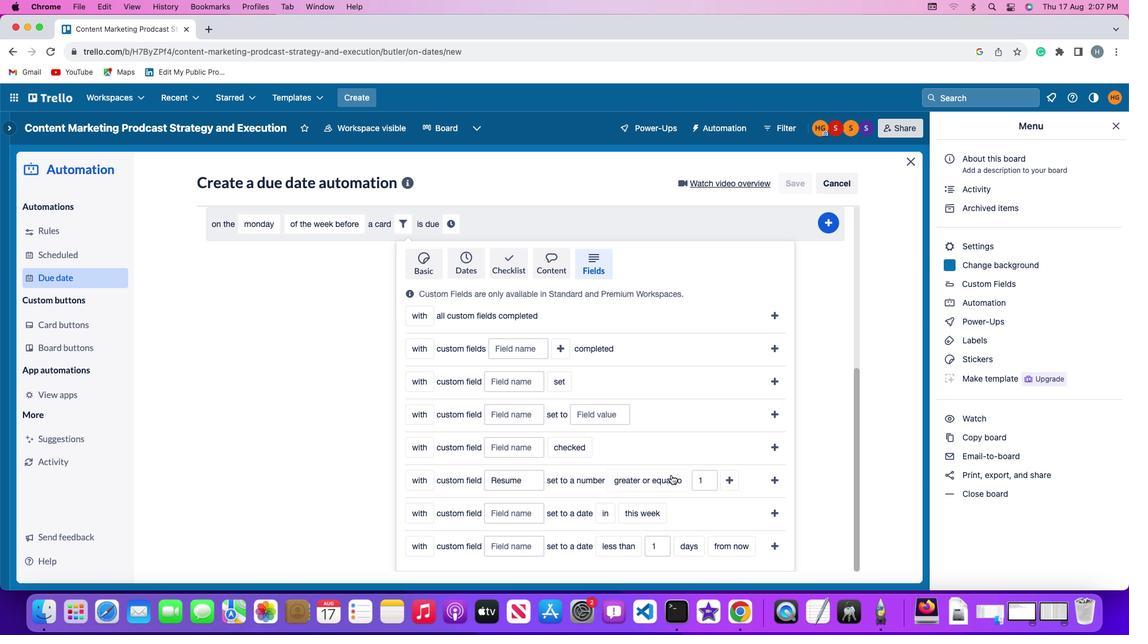 
Action: Mouse moved to (641, 410)
Screenshot: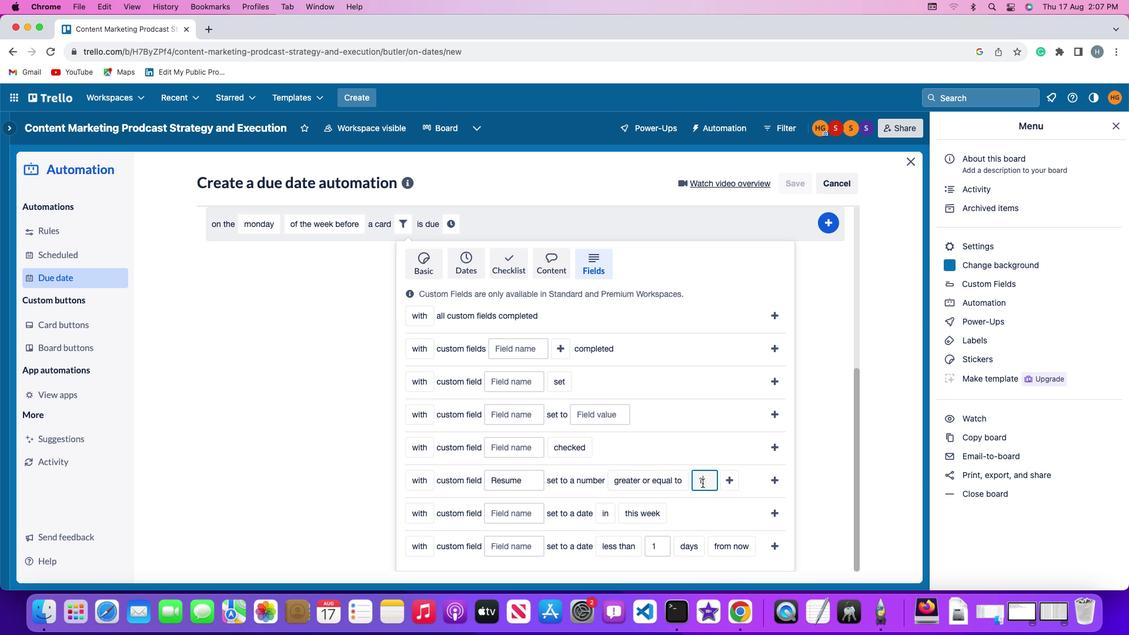 
Action: Mouse pressed left at (641, 410)
Screenshot: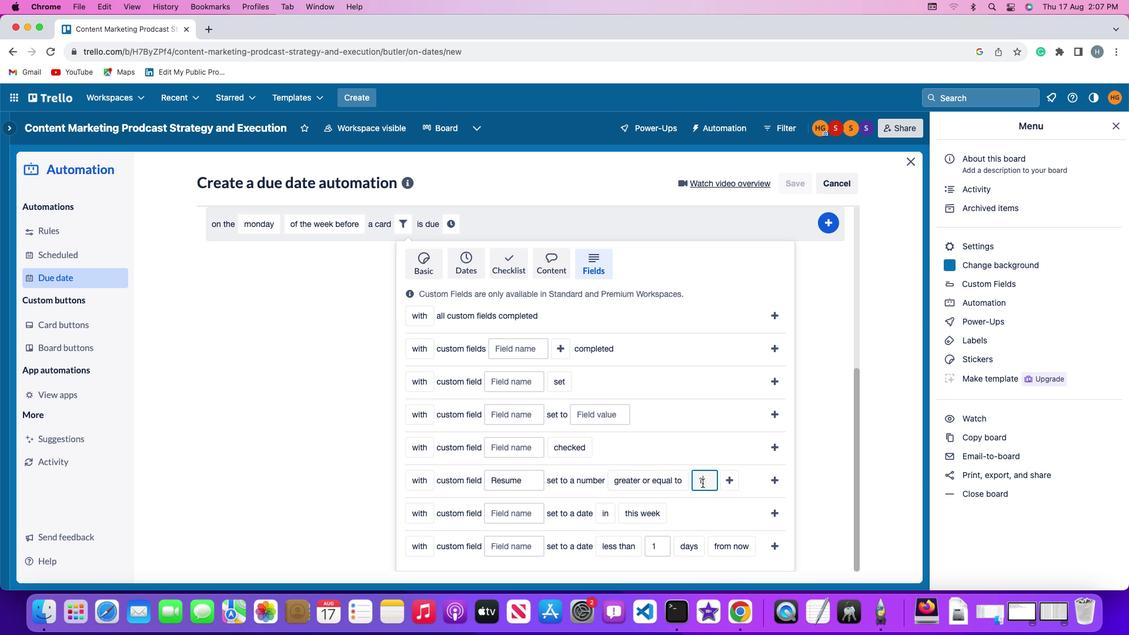 
Action: Mouse moved to (702, 483)
Screenshot: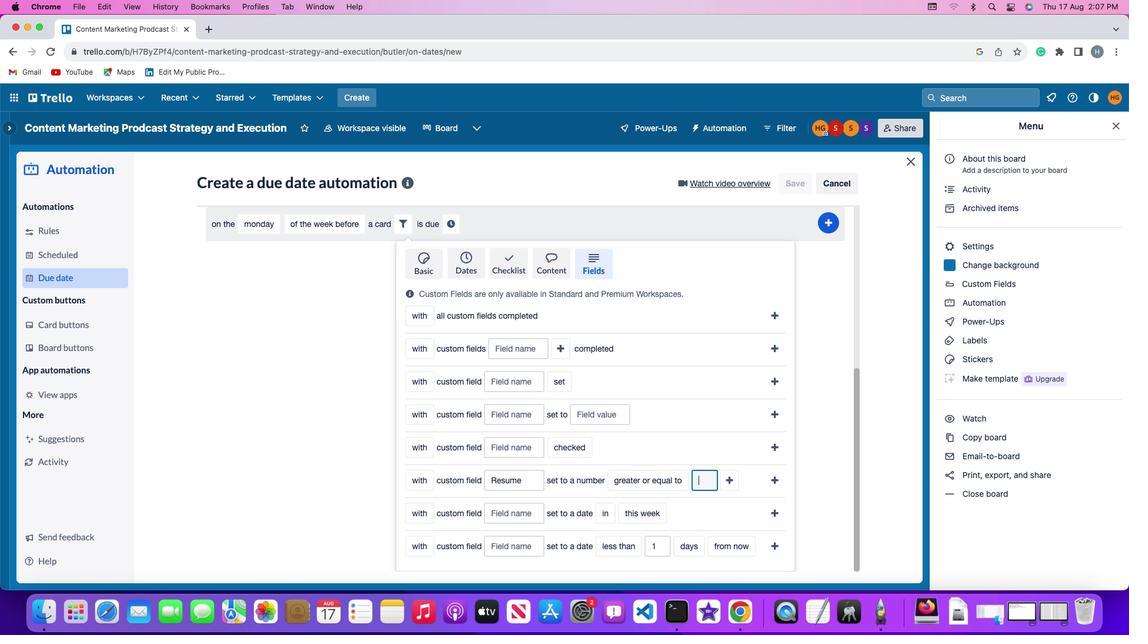 
Action: Mouse pressed left at (702, 483)
Screenshot: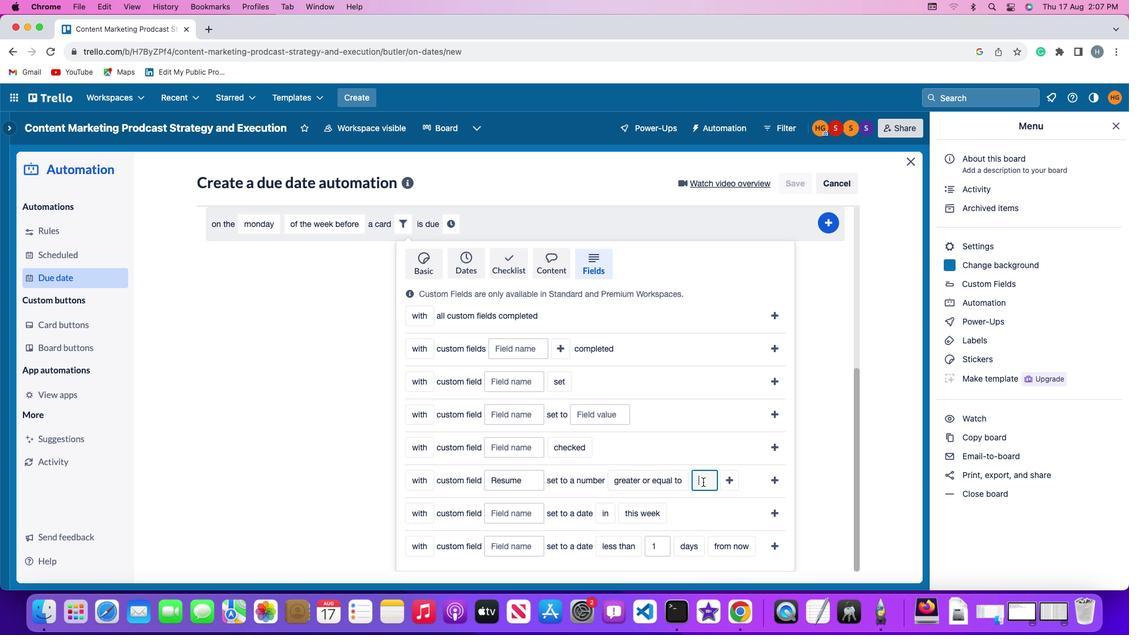 
Action: Mouse moved to (703, 482)
Screenshot: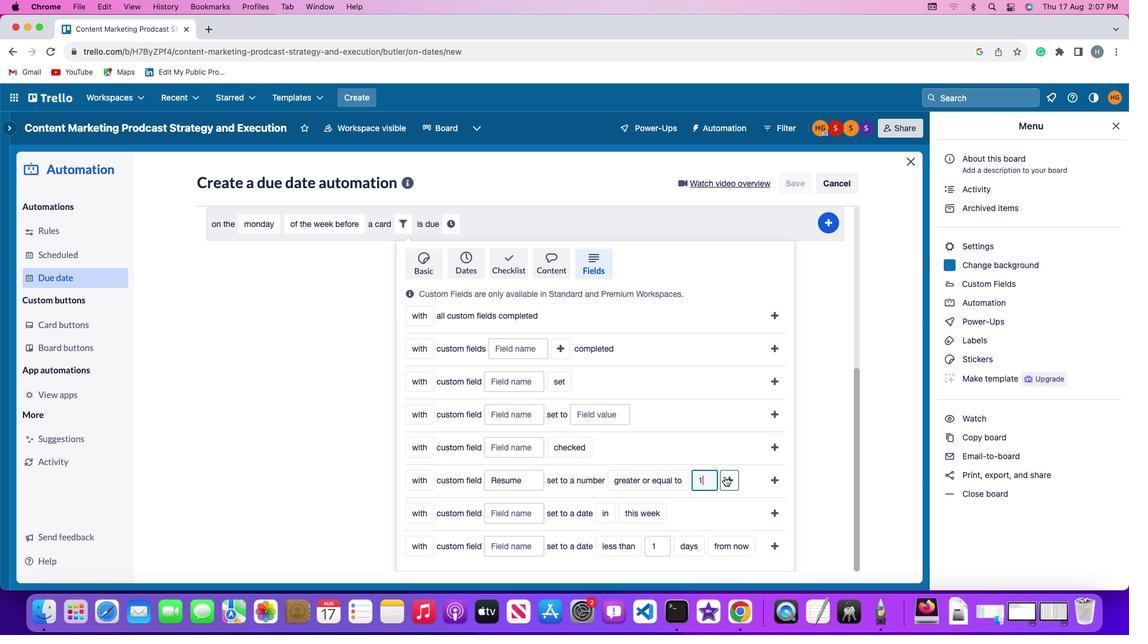 
Action: Key pressed Key.backspace
Screenshot: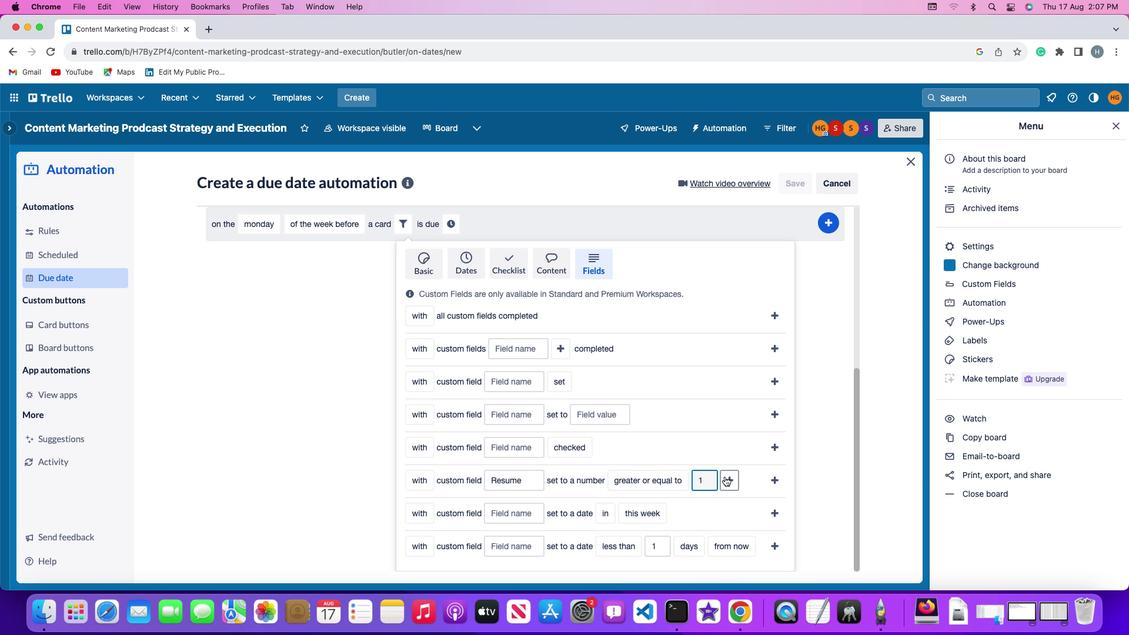 
Action: Mouse moved to (704, 481)
Screenshot: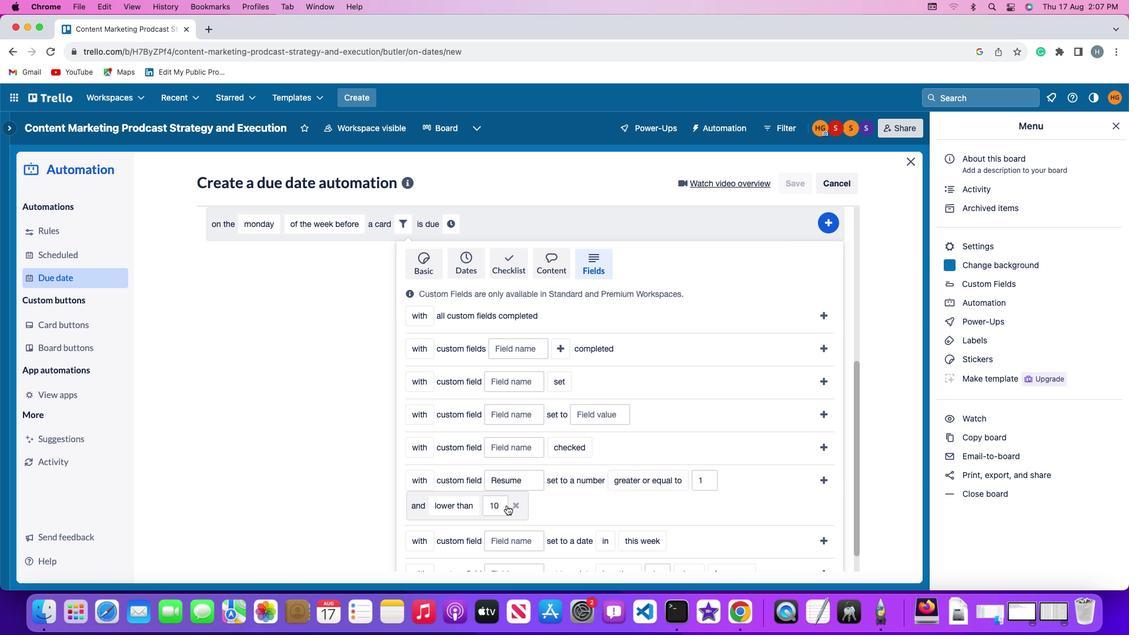 
Action: Key pressed '1'
Screenshot: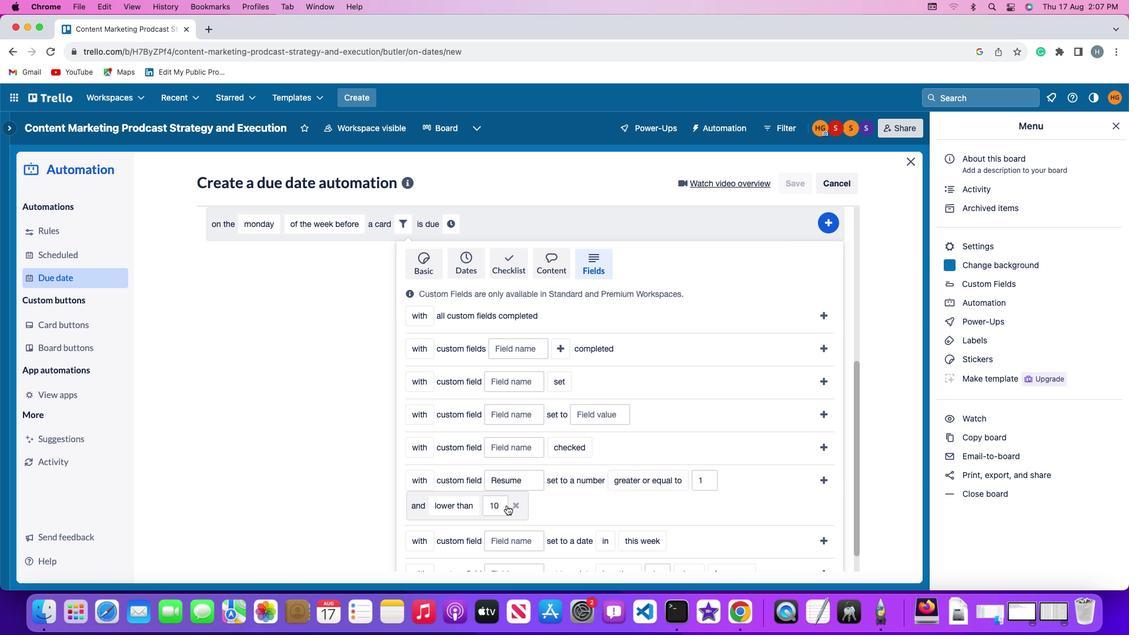 
Action: Mouse moved to (725, 476)
Screenshot: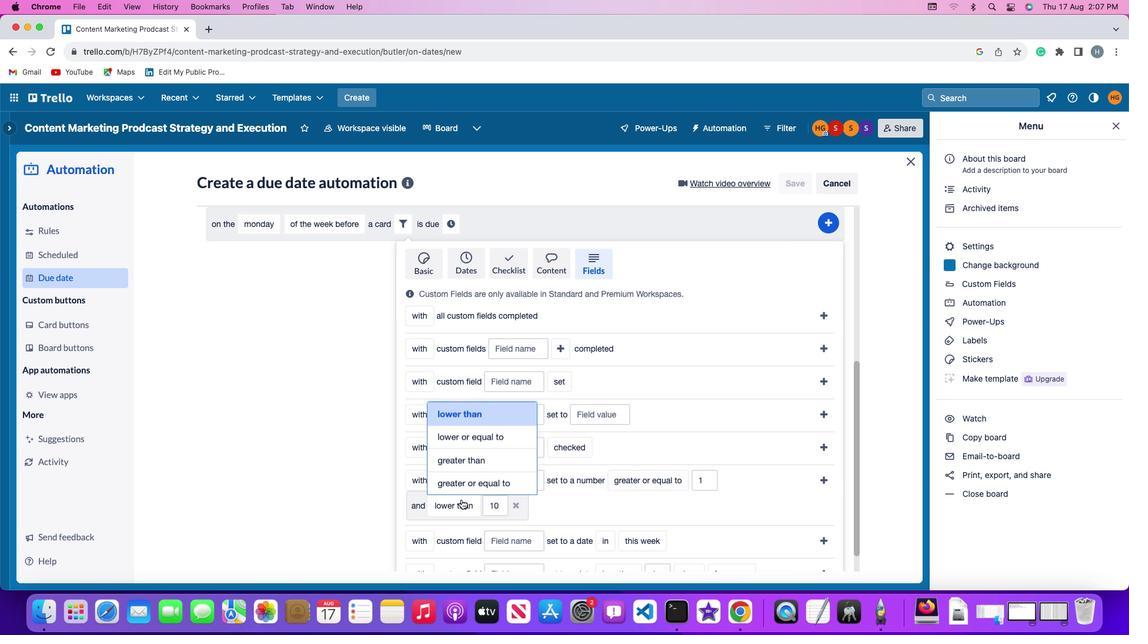 
Action: Mouse pressed left at (725, 476)
Screenshot: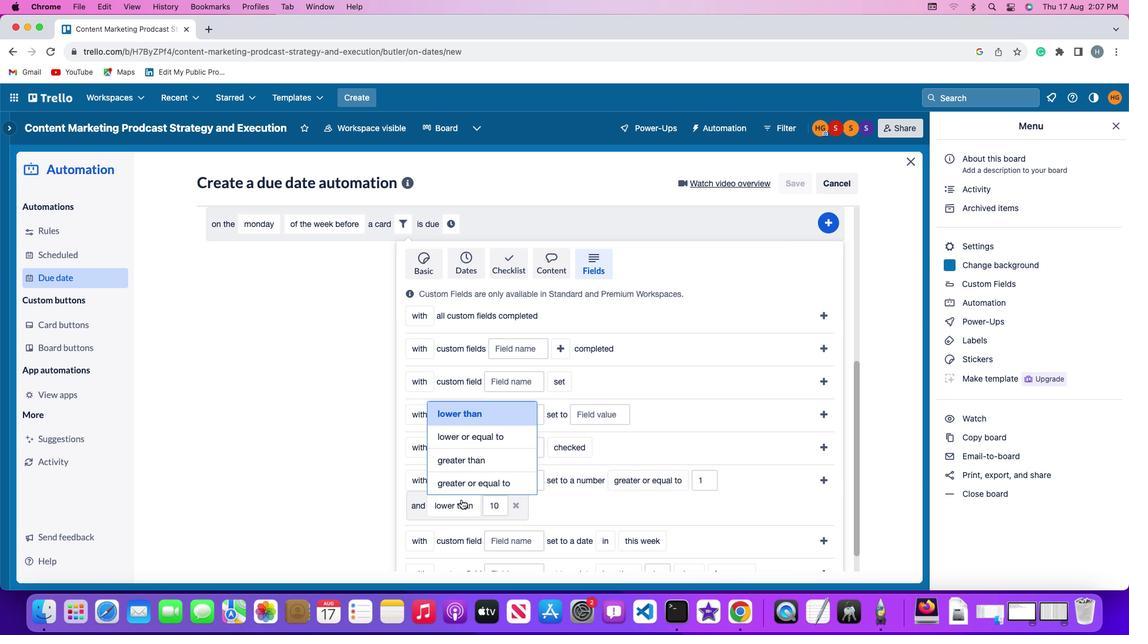 
Action: Mouse moved to (461, 500)
Screenshot: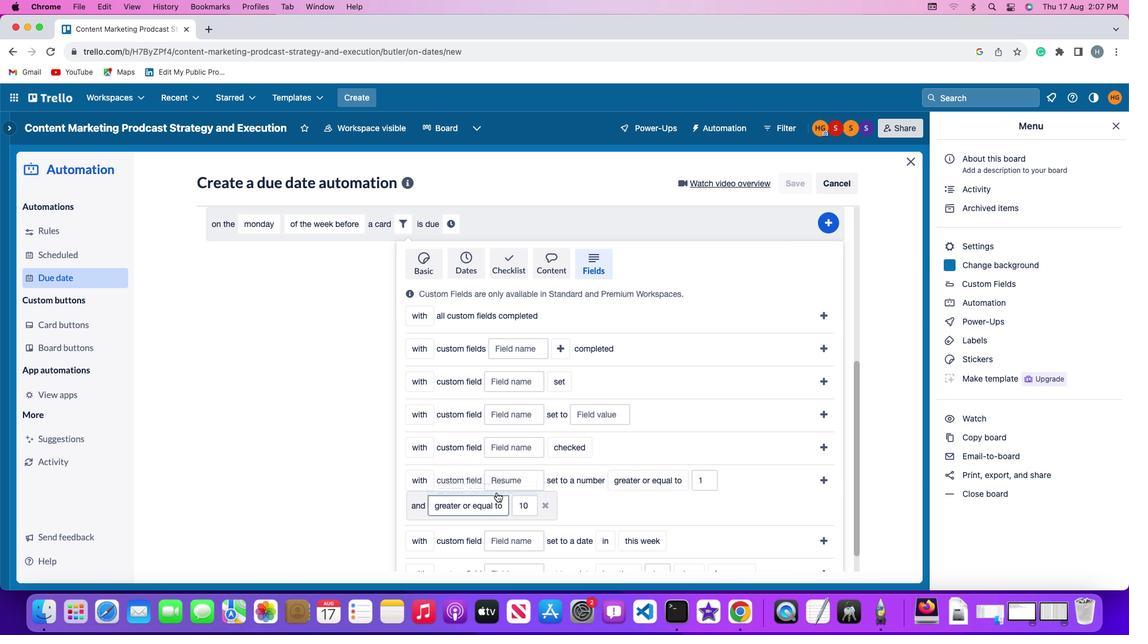 
Action: Mouse pressed left at (461, 500)
Screenshot: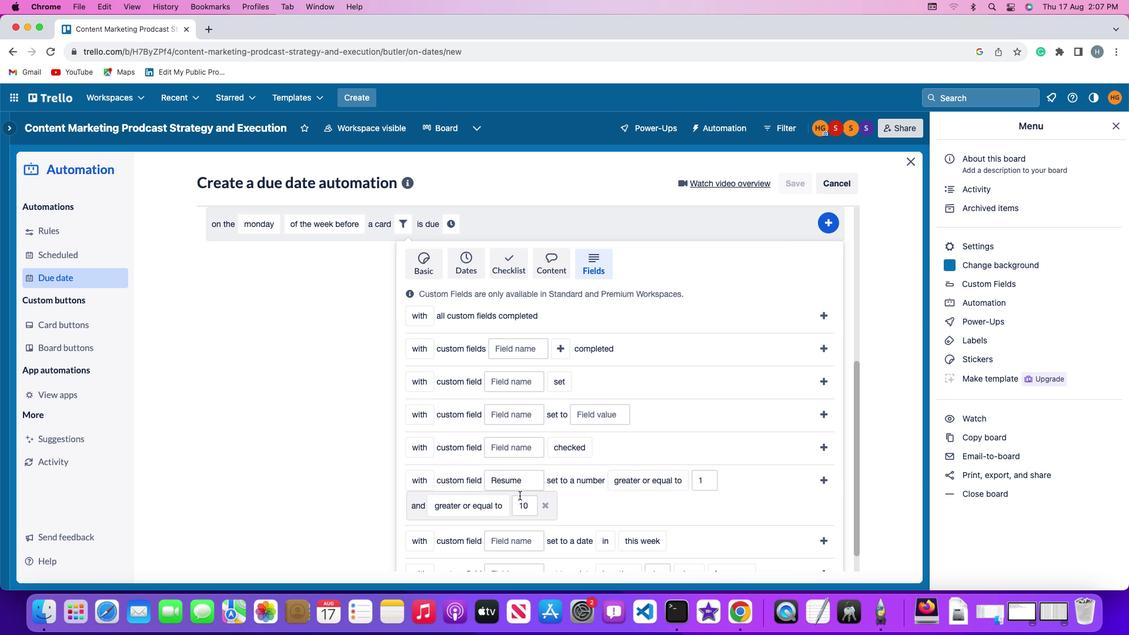 
Action: Mouse moved to (461, 481)
Screenshot: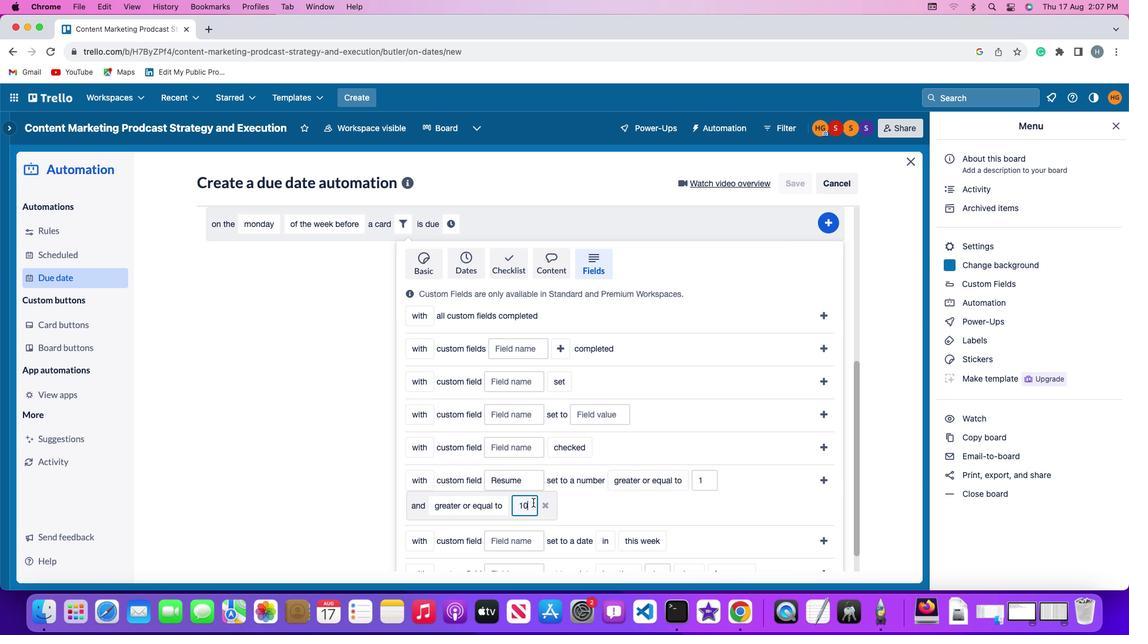 
Action: Mouse pressed left at (461, 481)
Screenshot: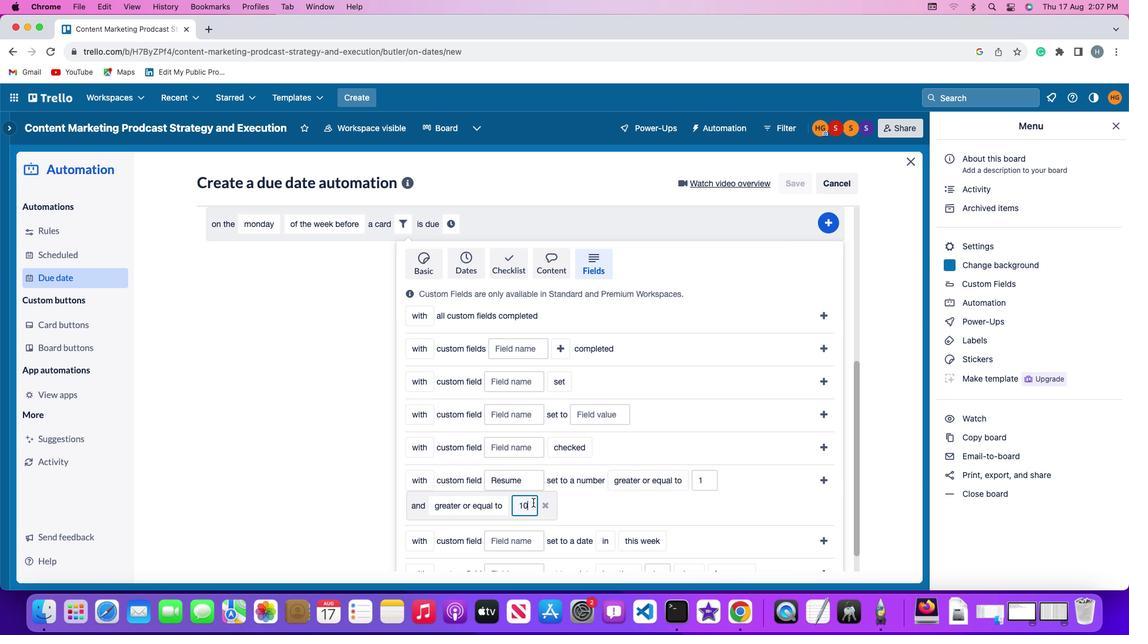 
Action: Mouse moved to (533, 503)
Screenshot: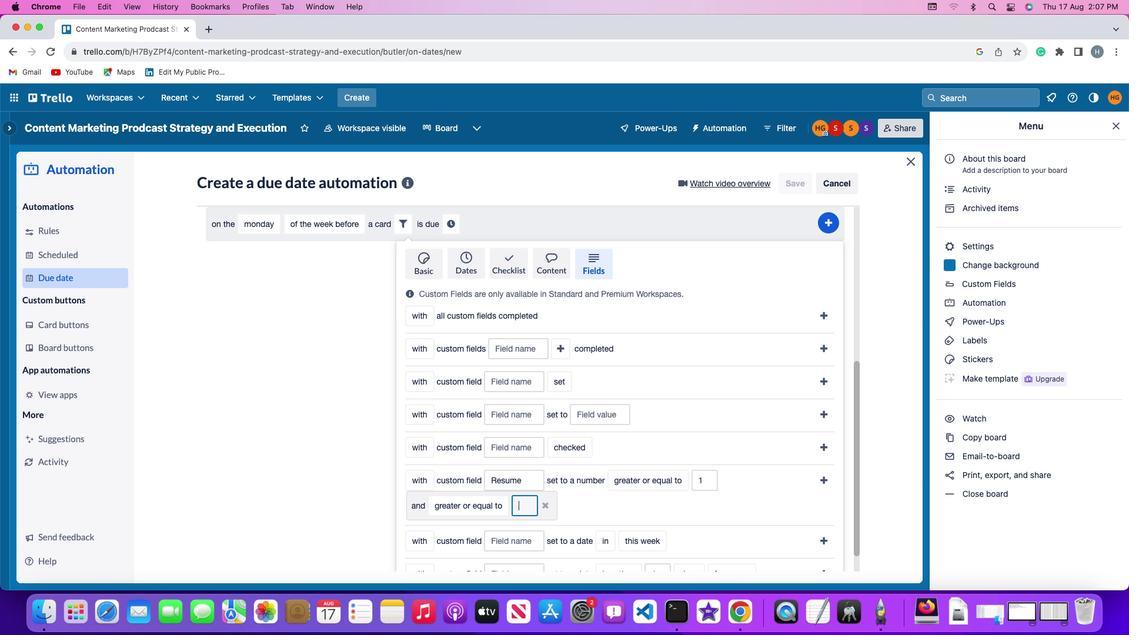
Action: Mouse pressed left at (533, 503)
Screenshot: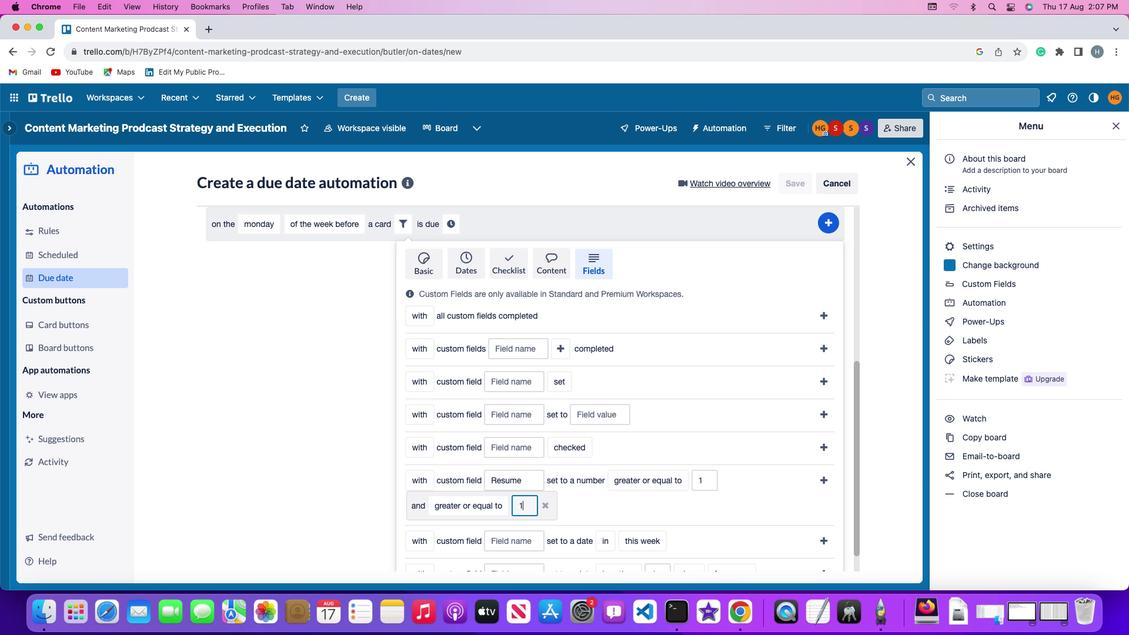 
Action: Key pressed Key.backspaceKey.backspace'1''0'
Screenshot: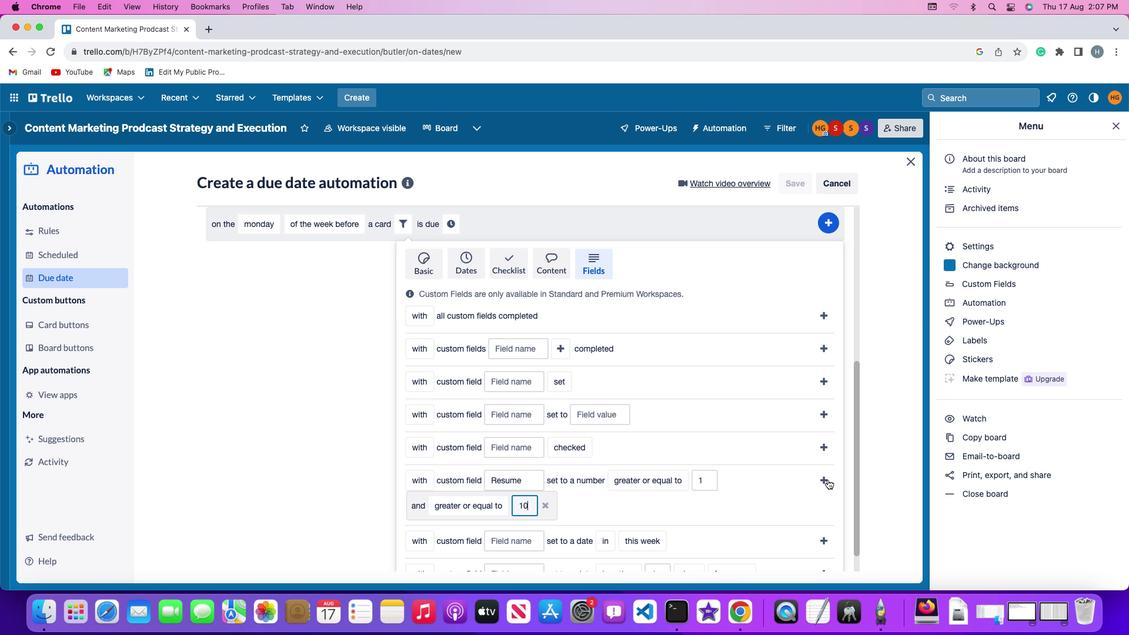 
Action: Mouse moved to (827, 478)
Screenshot: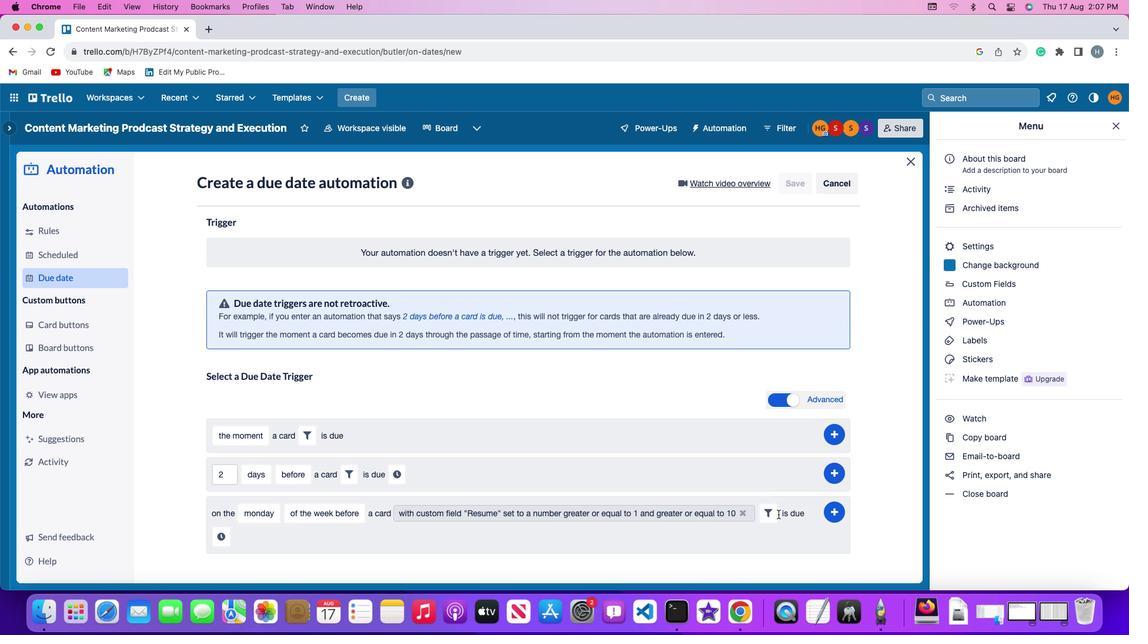 
Action: Mouse pressed left at (827, 478)
Screenshot: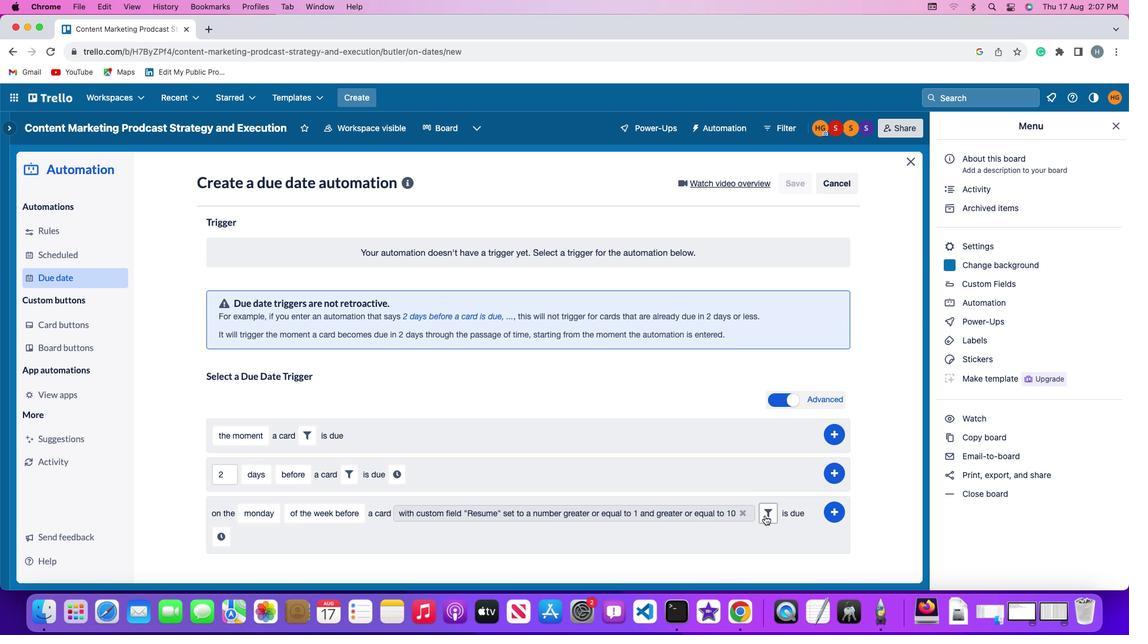 
Action: Mouse moved to (223, 536)
Screenshot: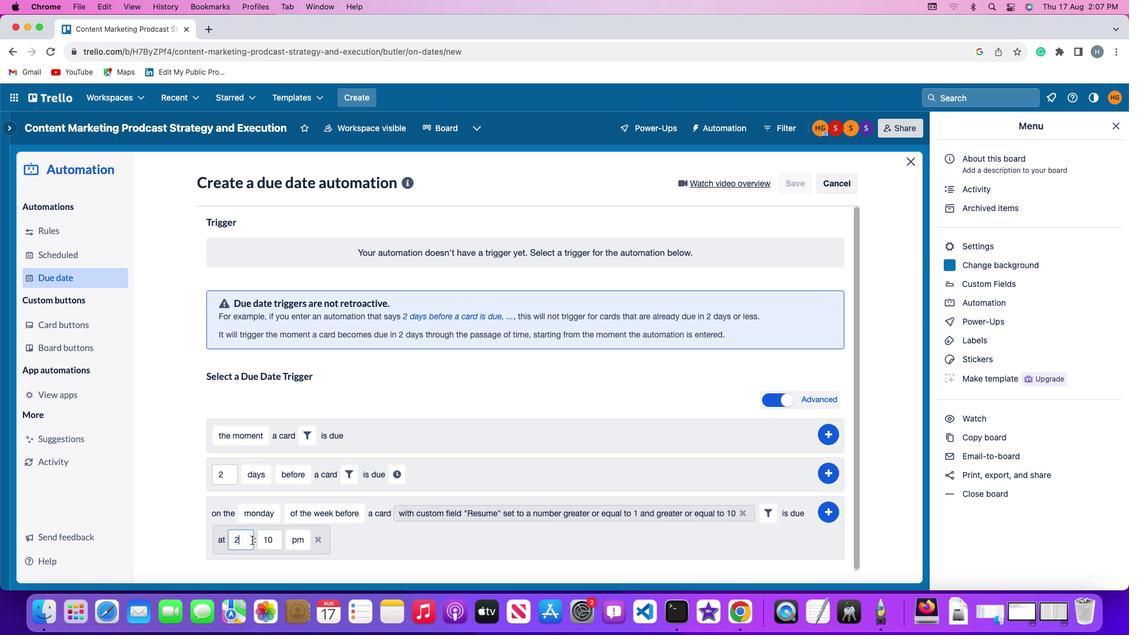 
Action: Mouse pressed left at (223, 536)
Screenshot: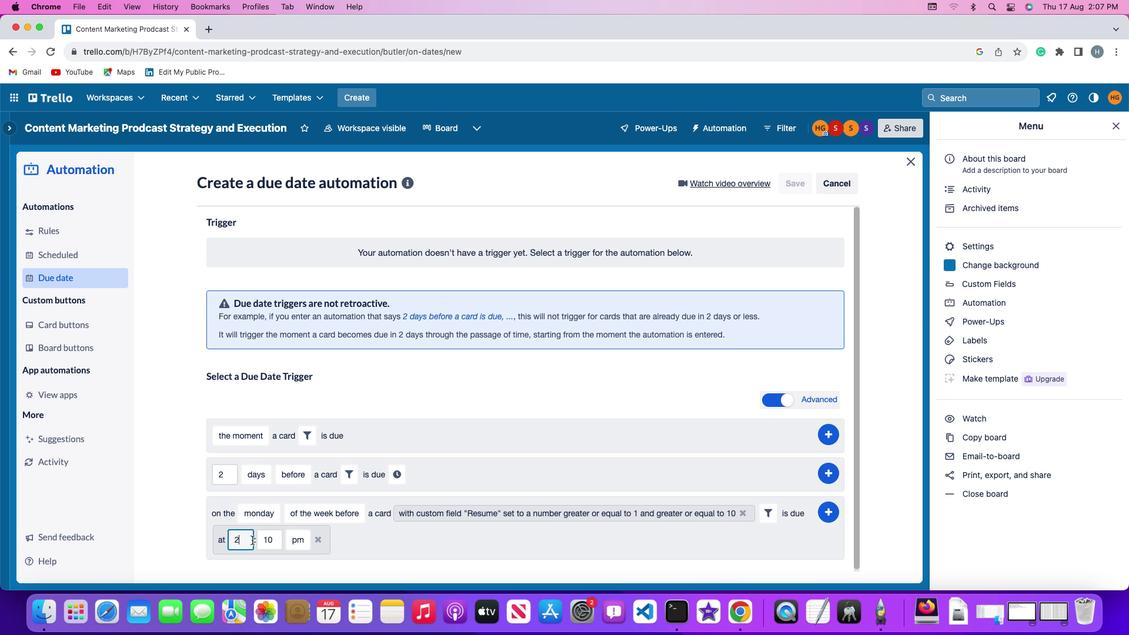 
Action: Mouse moved to (251, 540)
Screenshot: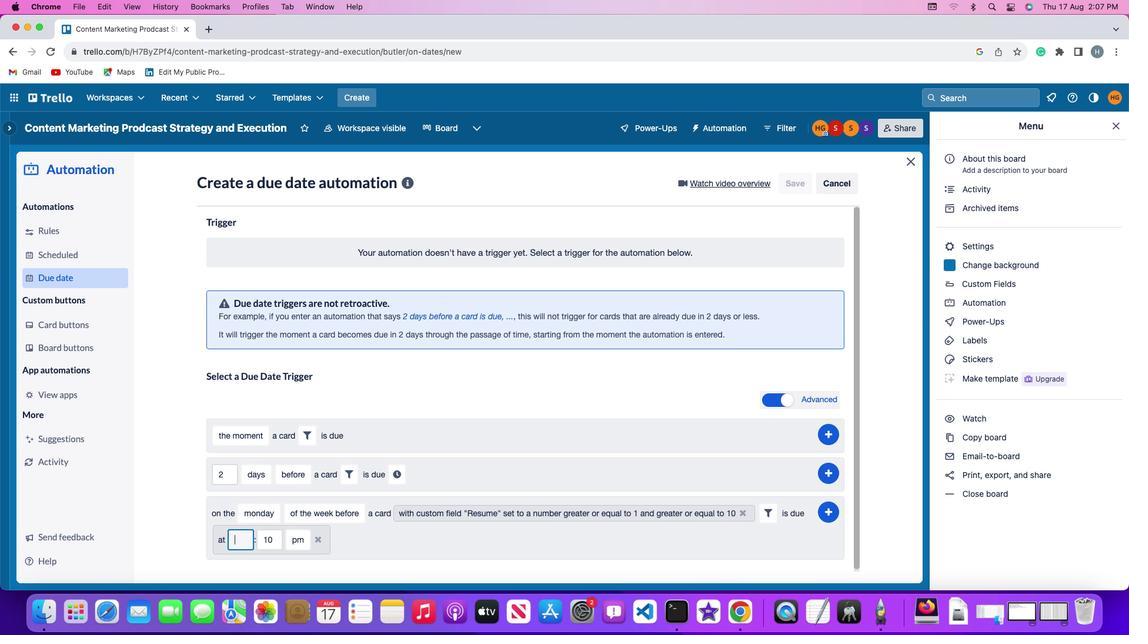 
Action: Mouse pressed left at (251, 540)
Screenshot: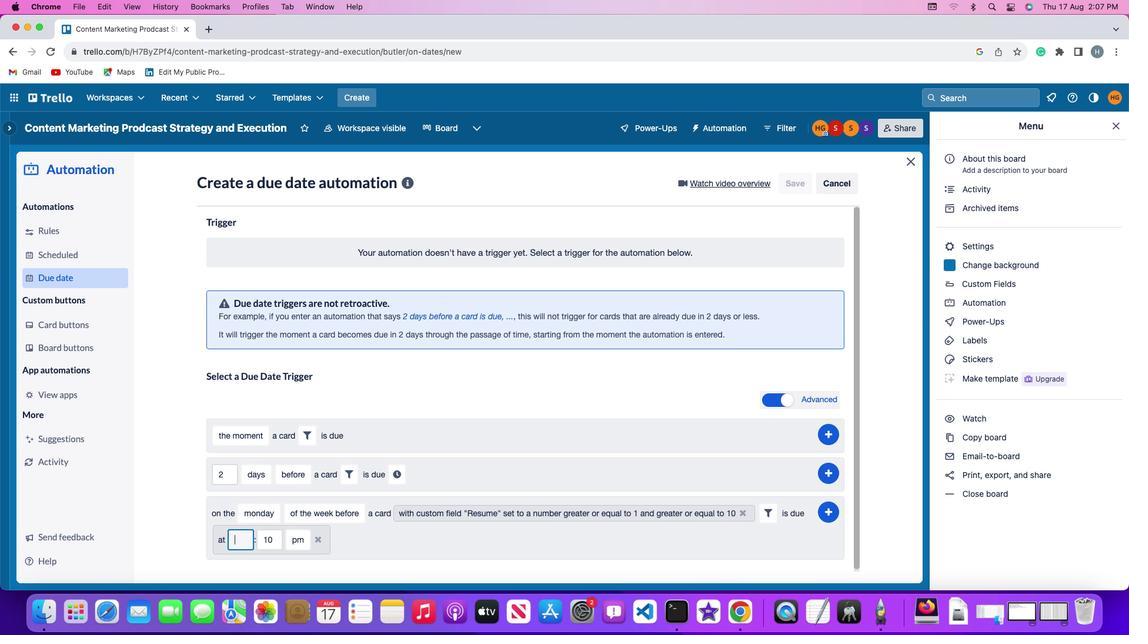 
Action: Mouse moved to (251, 540)
Screenshot: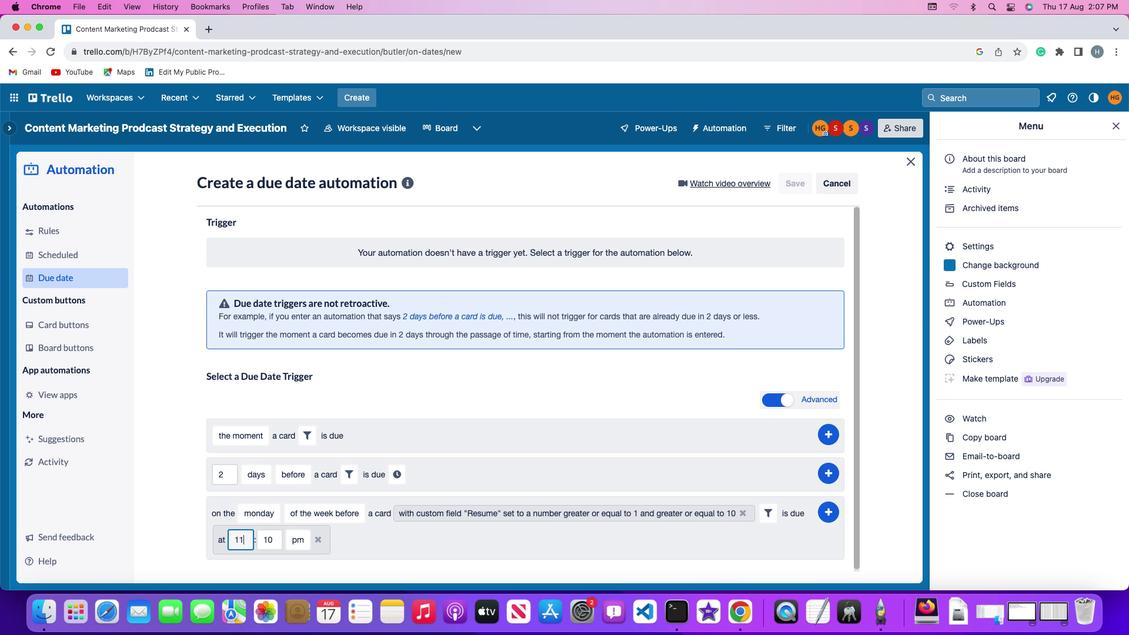 
Action: Key pressed Key.backspace'1''1'
Screenshot: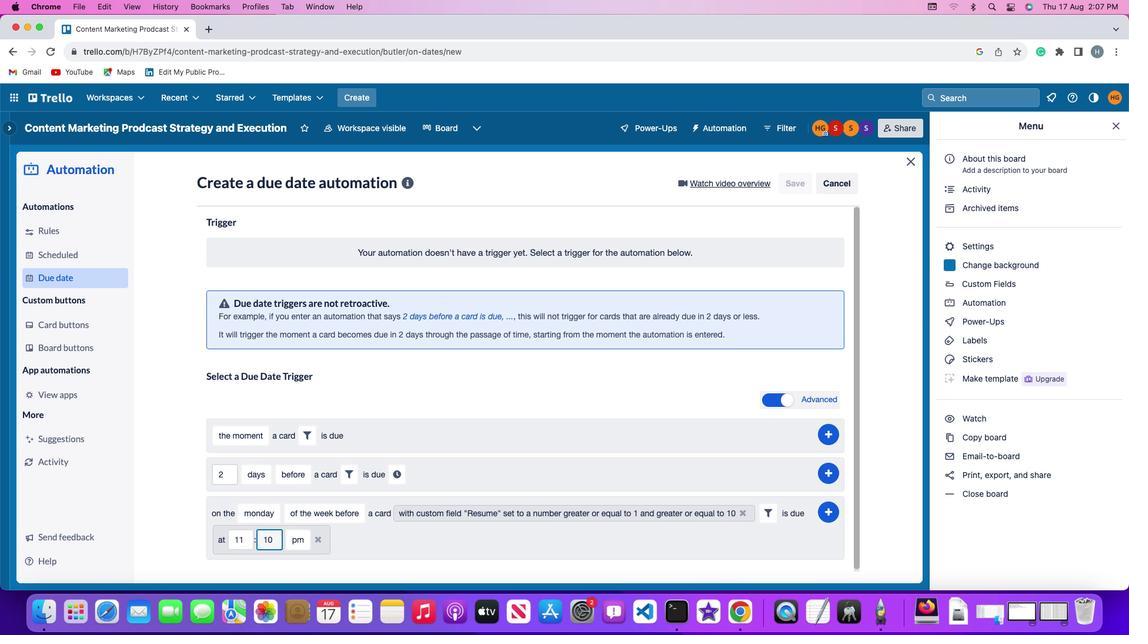 
Action: Mouse moved to (278, 542)
Screenshot: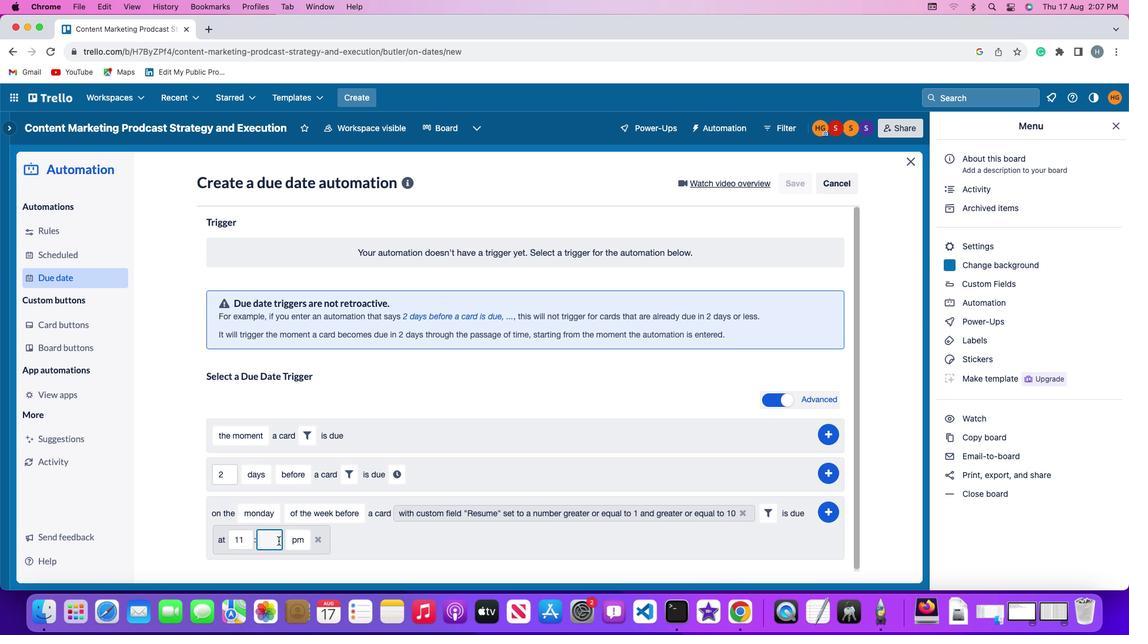 
Action: Mouse pressed left at (278, 542)
Screenshot: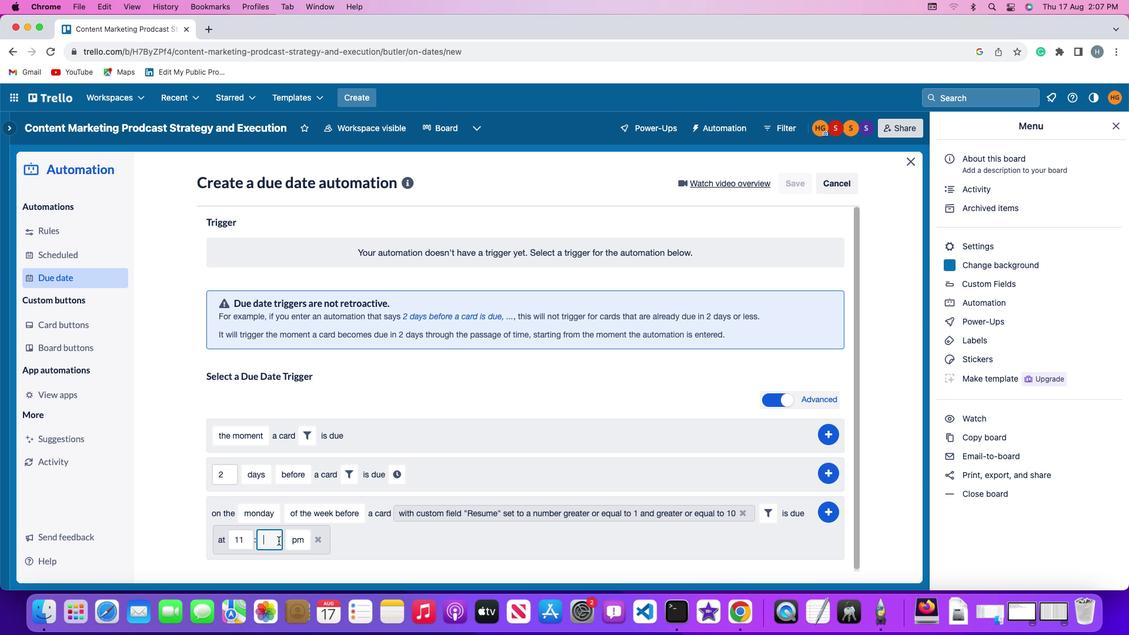 
Action: Mouse moved to (278, 541)
Screenshot: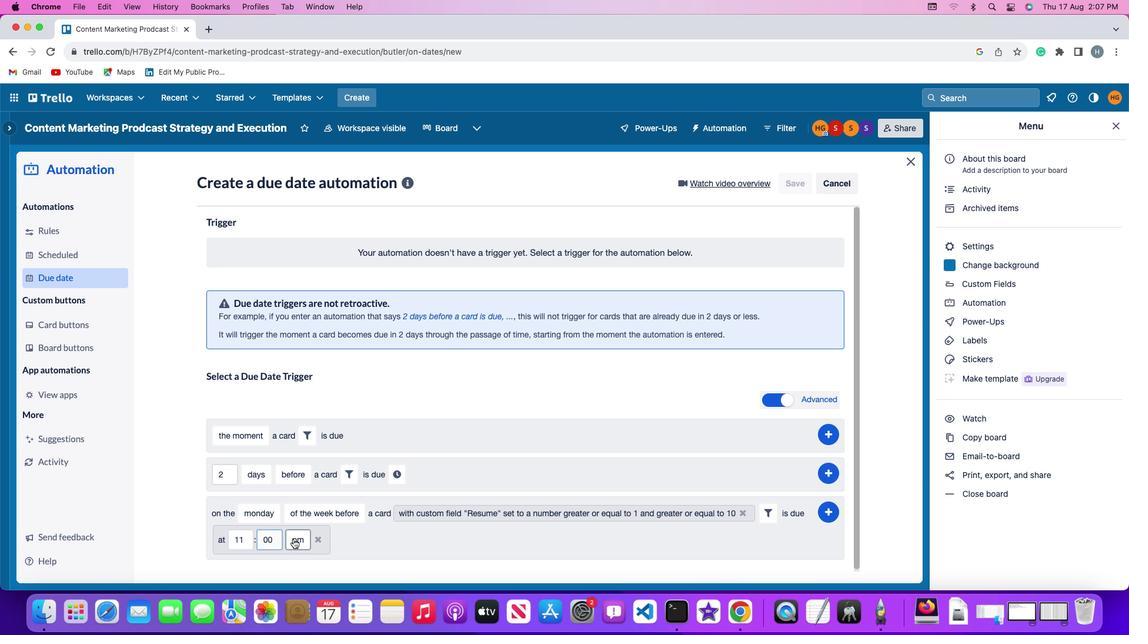 
Action: Key pressed Key.backspaceKey.backspace
Screenshot: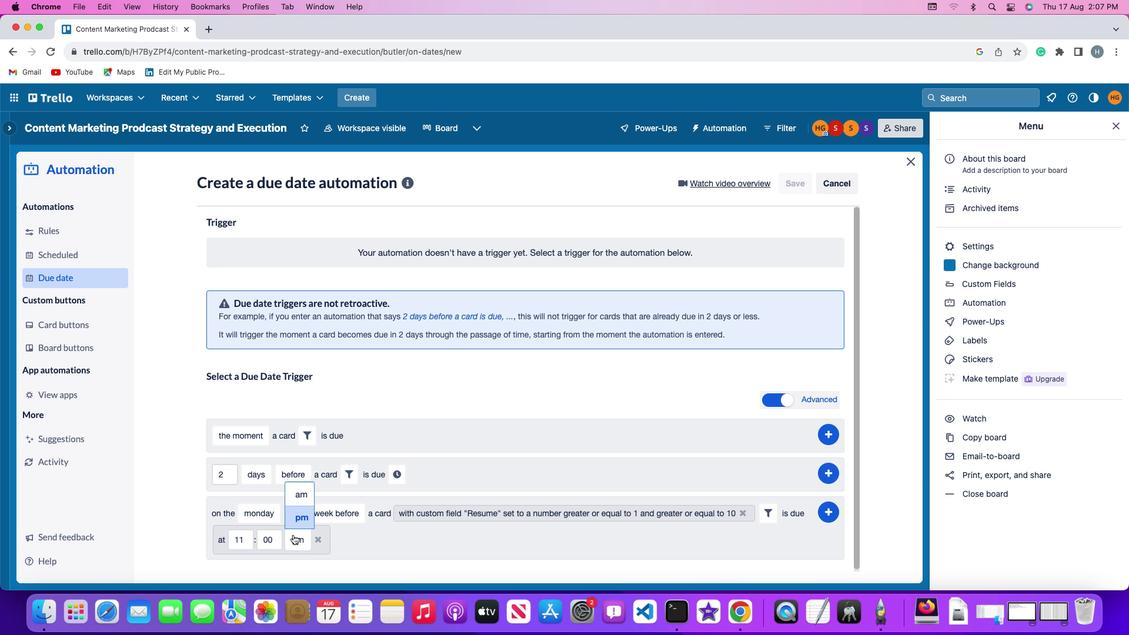 
Action: Mouse moved to (278, 541)
Screenshot: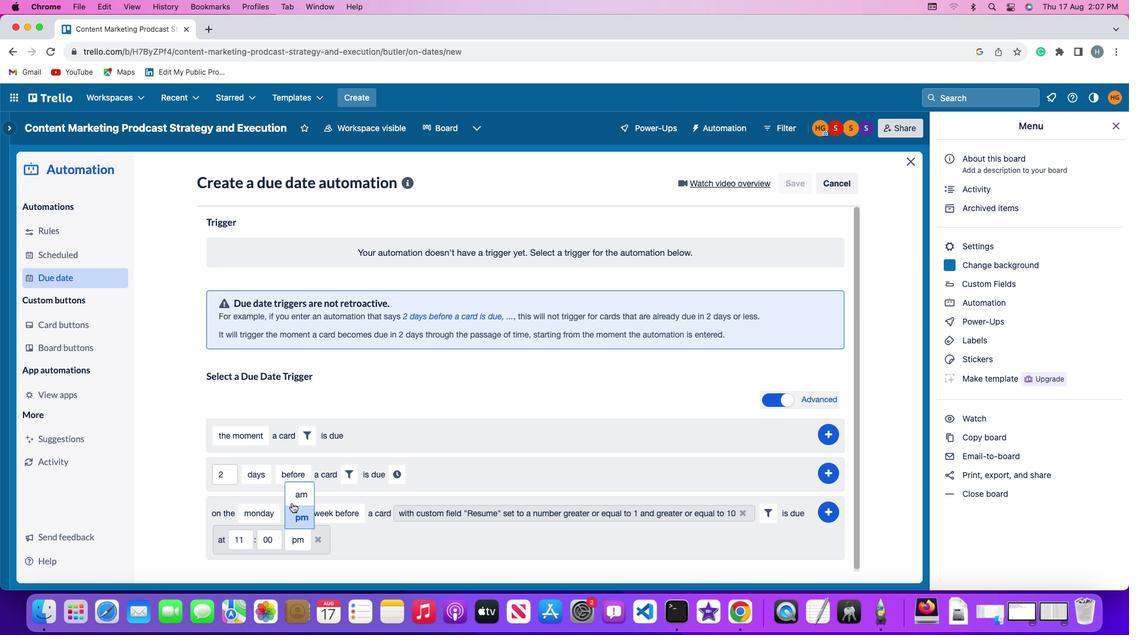 
Action: Key pressed '0'
Screenshot: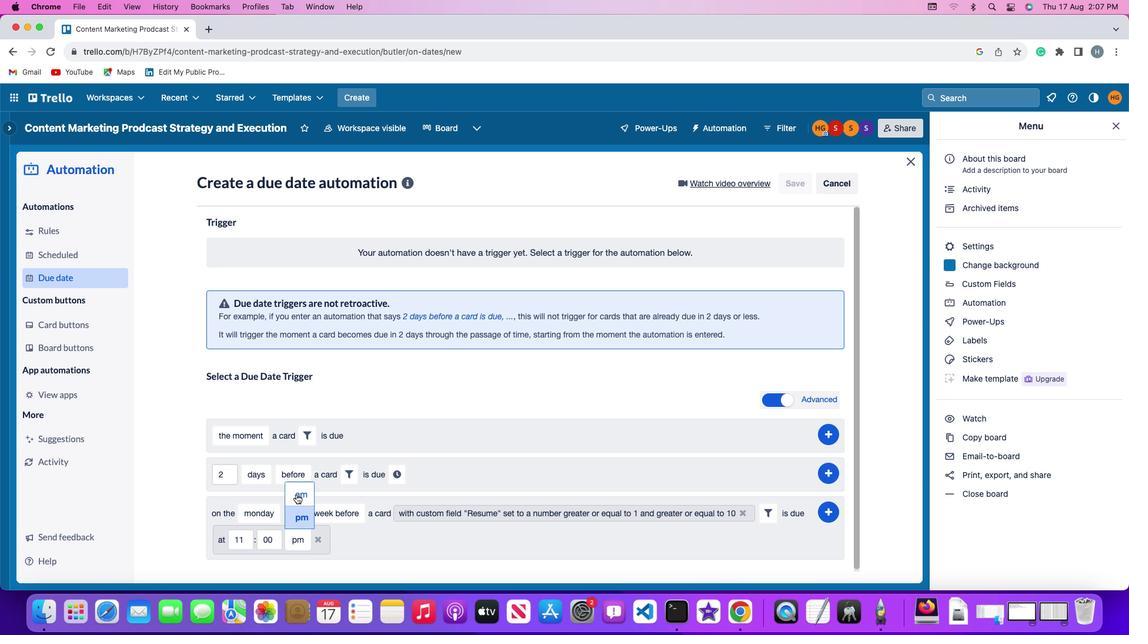 
Action: Mouse moved to (278, 540)
Screenshot: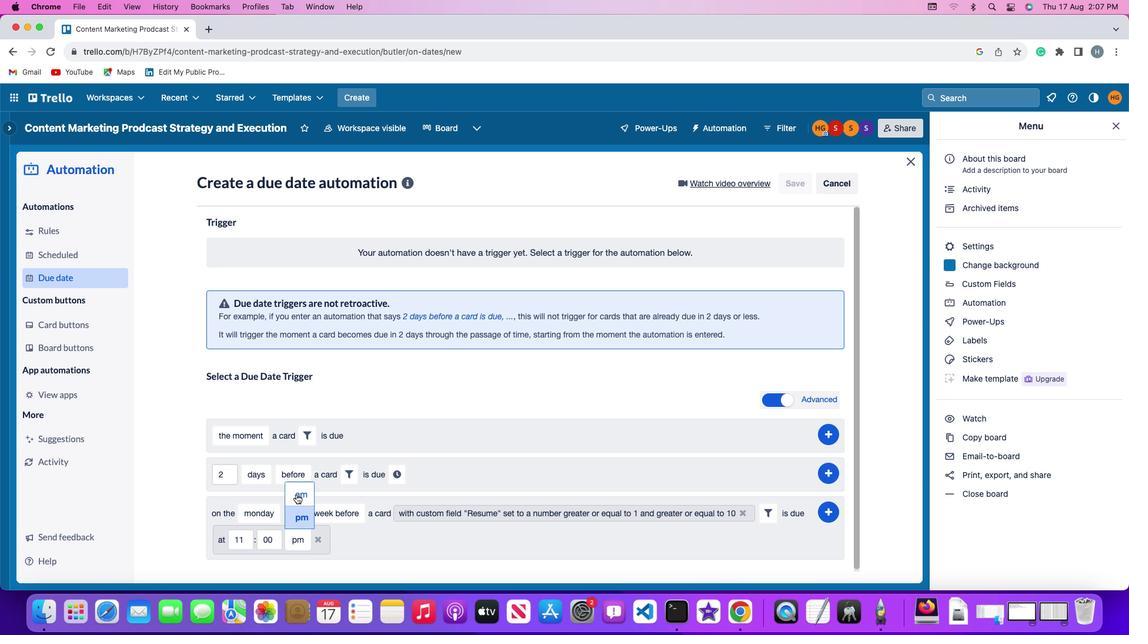 
Action: Key pressed '0'
Screenshot: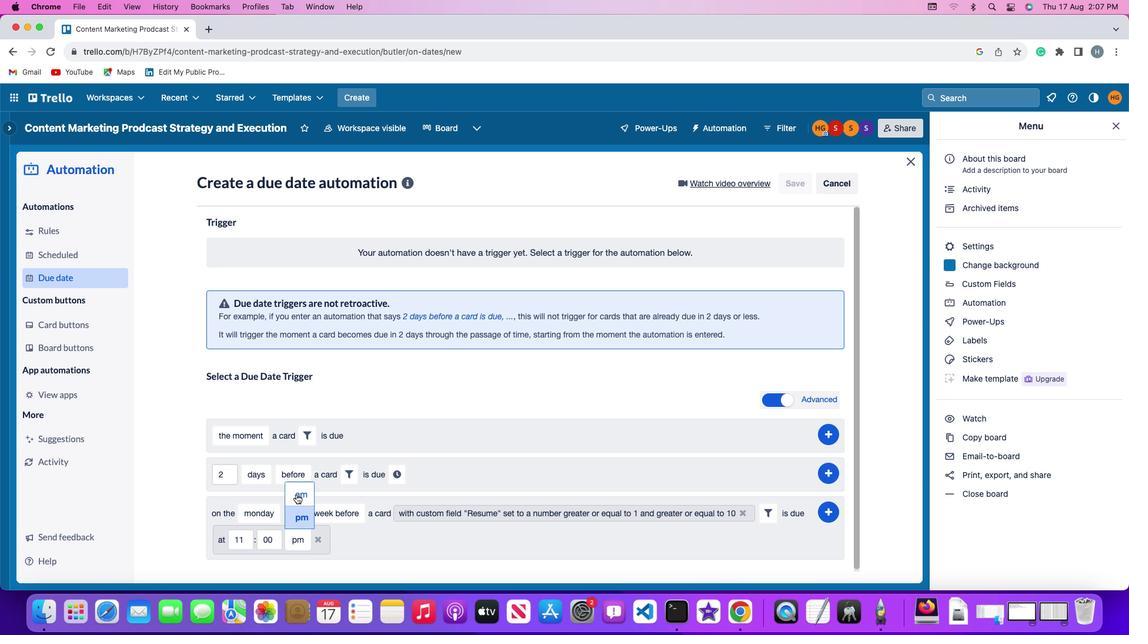 
Action: Mouse moved to (293, 539)
Screenshot: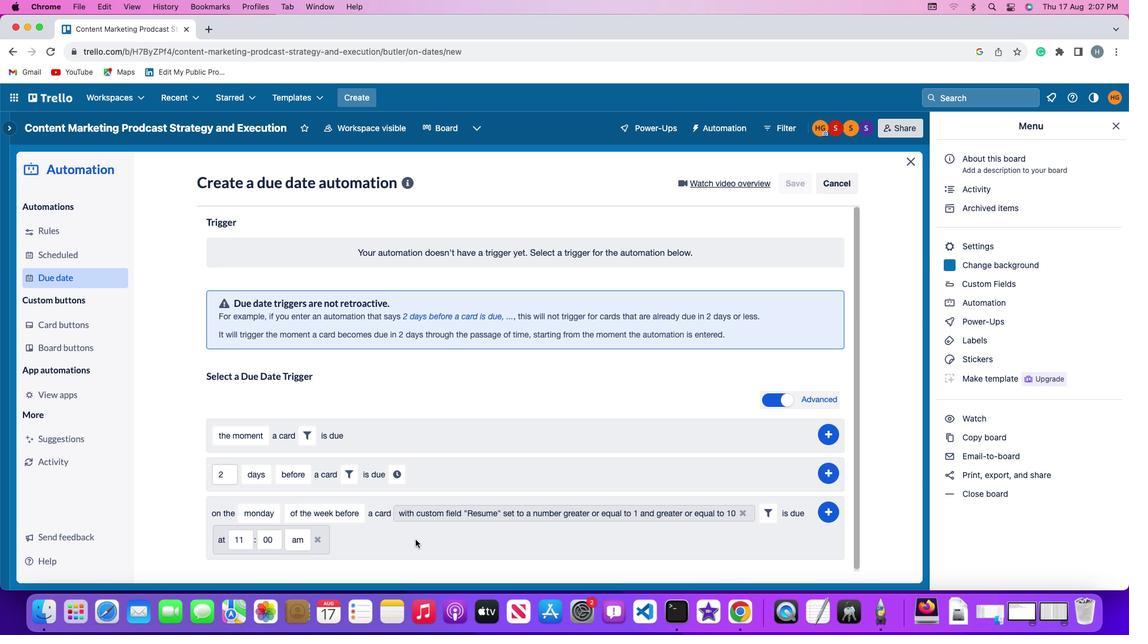 
Action: Mouse pressed left at (293, 539)
Screenshot: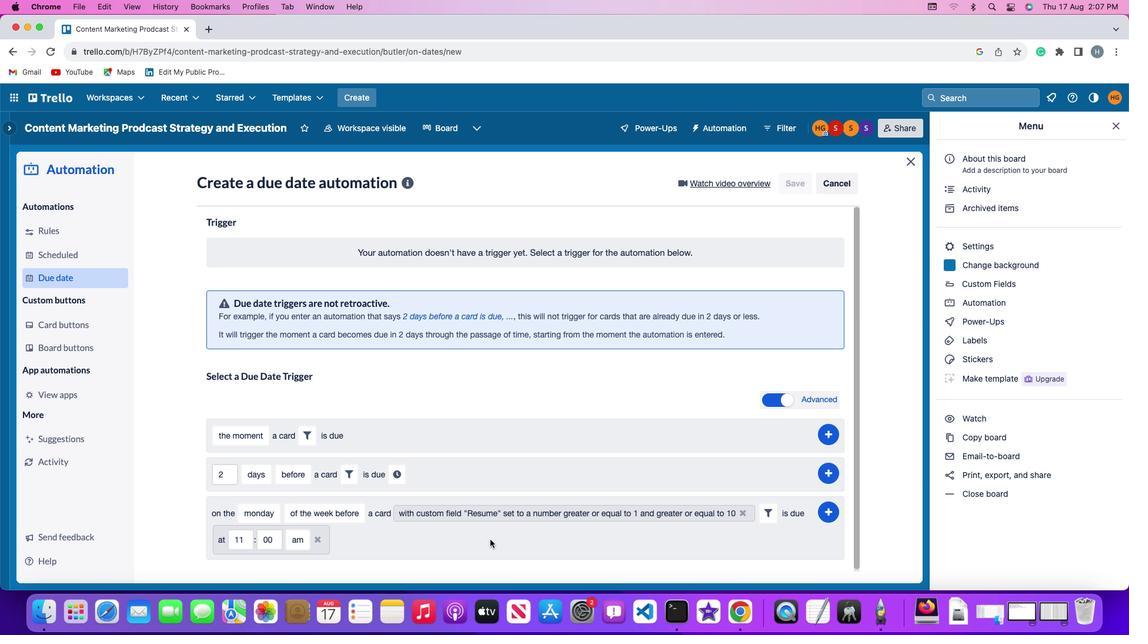 
Action: Mouse moved to (295, 494)
Screenshot: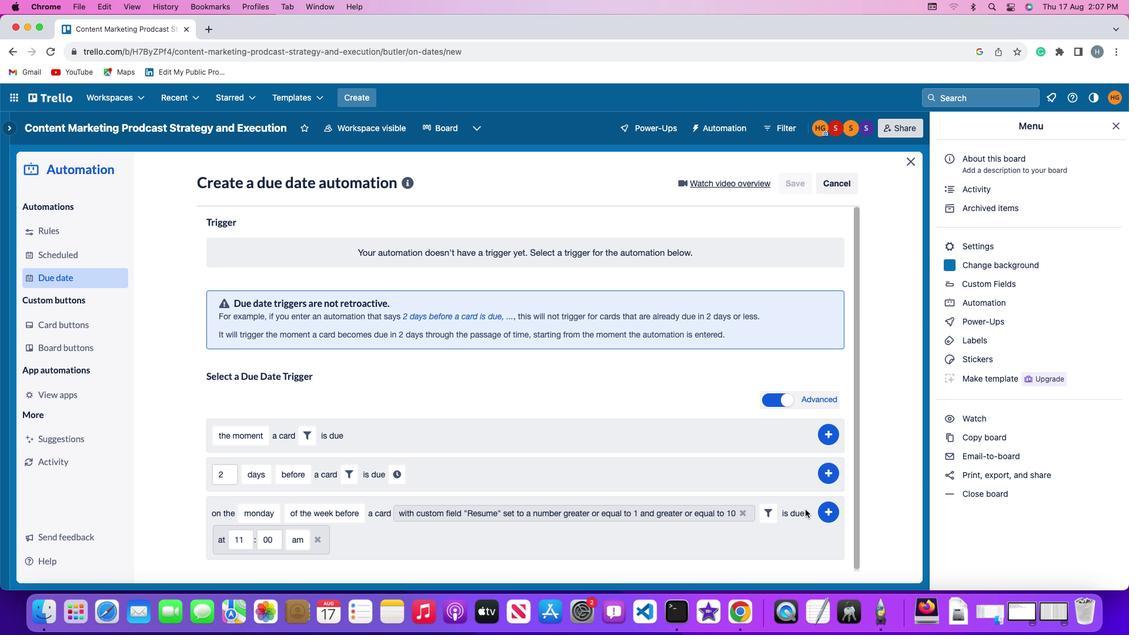 
Action: Mouse pressed left at (295, 494)
Screenshot: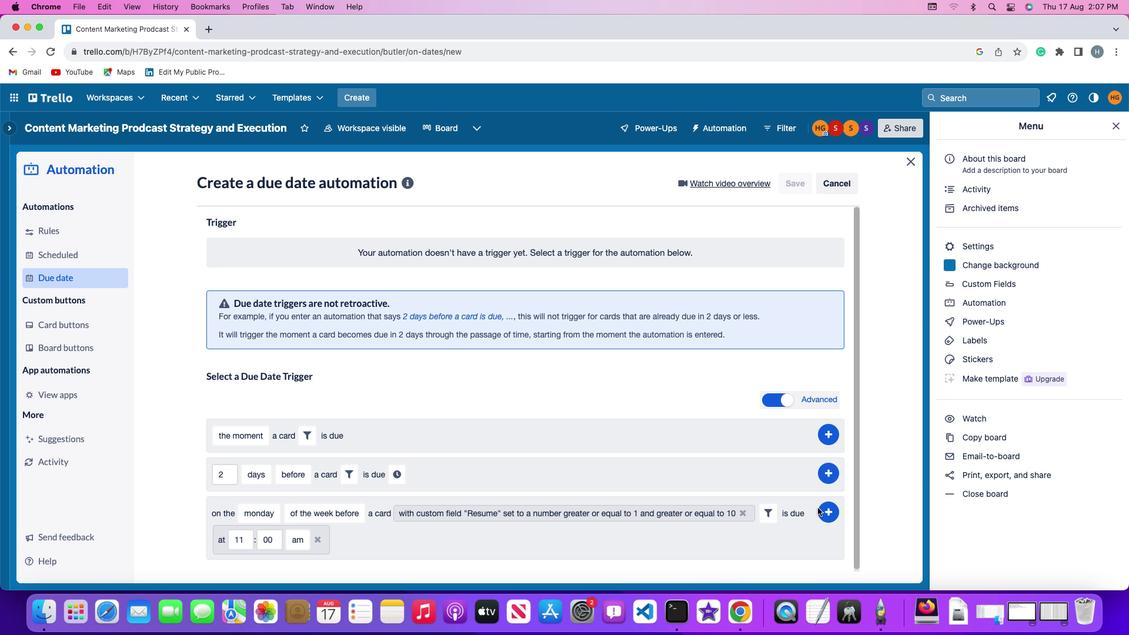 
Action: Mouse moved to (833, 507)
Screenshot: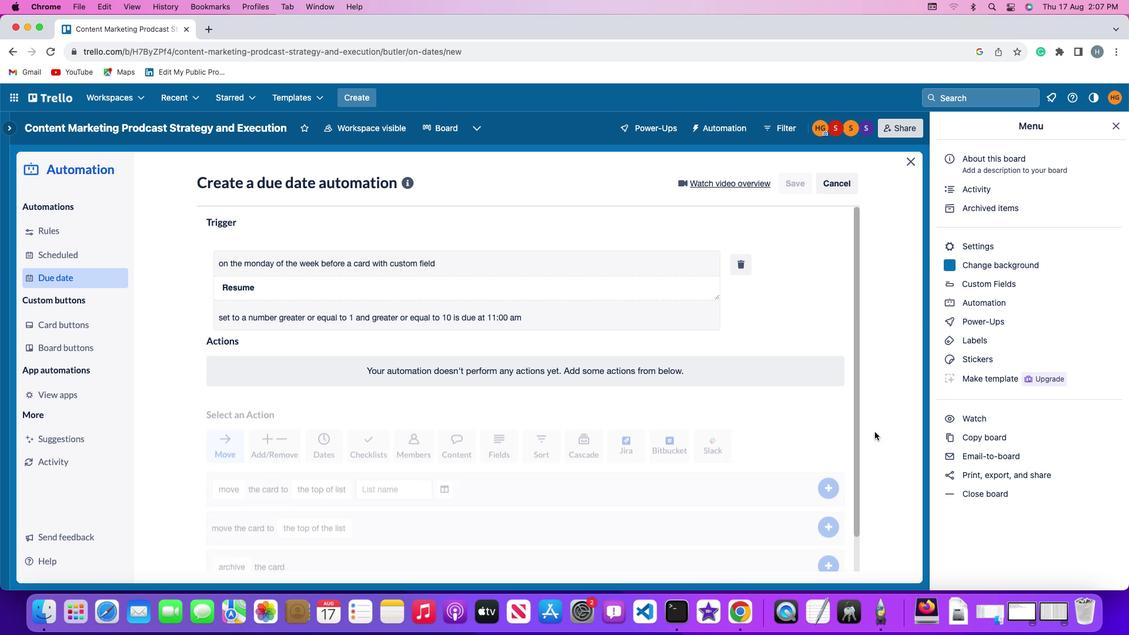
Action: Mouse pressed left at (833, 507)
Screenshot: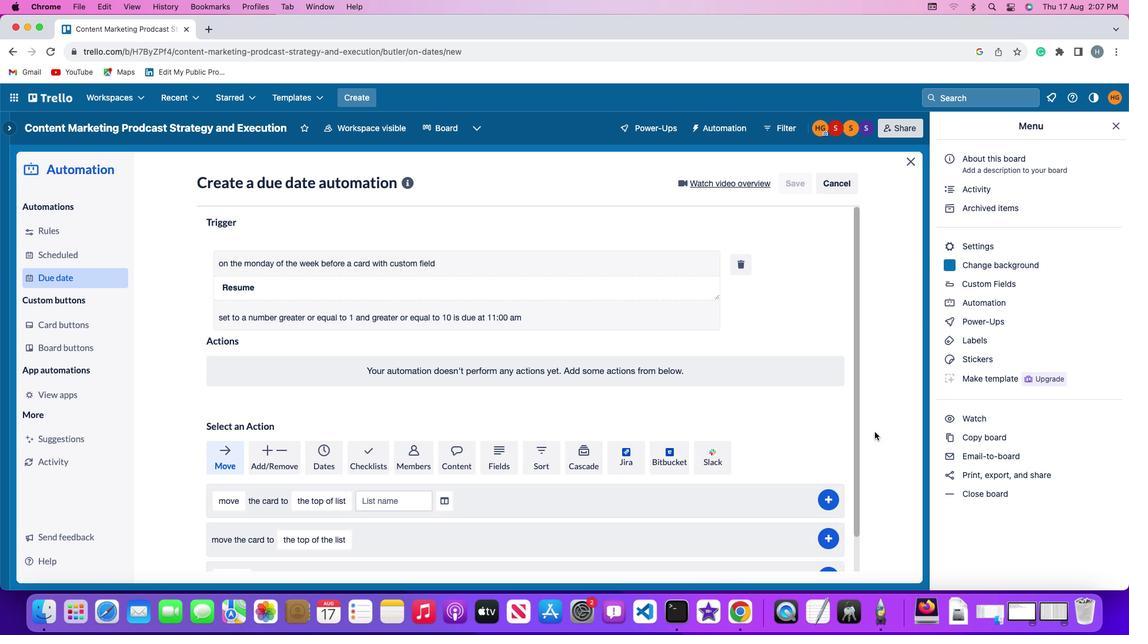 
Action: Mouse moved to (874, 431)
Screenshot: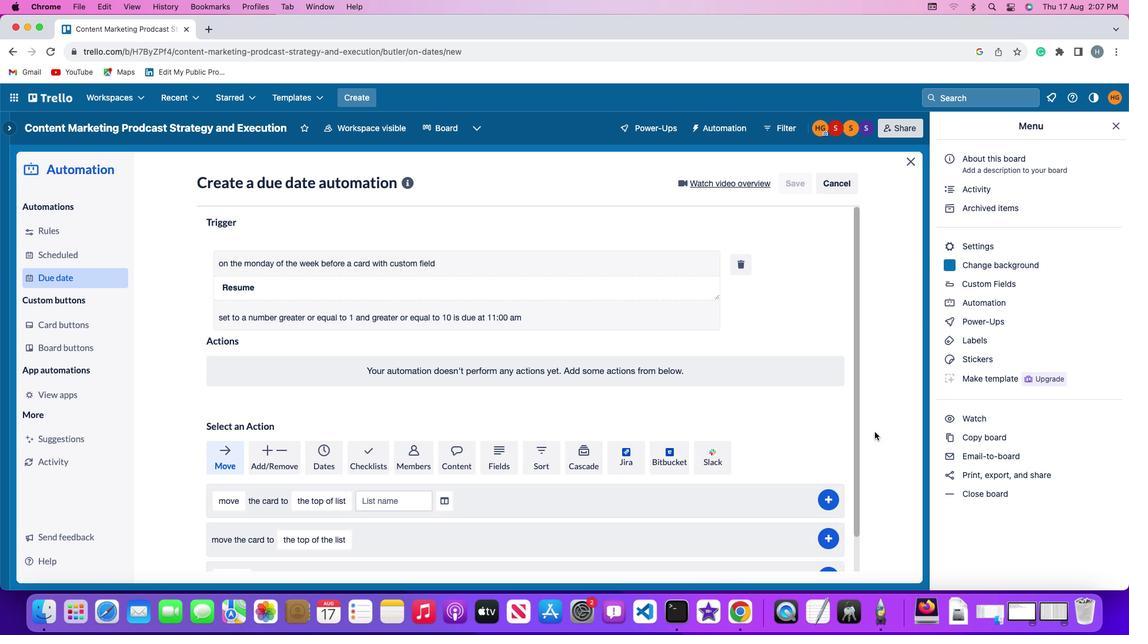 
